 Task: Look for space in Saga, Japan from 6th June, 2023 to 8th June, 2023 for 2 adults in price range Rs.7000 to Rs.12000. Place can be private room with 1  bedroom having 2 beds and 1 bathroom. Property type can be house, flat, guest house. Booking option can be shelf check-in. Required host language is English.
Action: Mouse moved to (484, 117)
Screenshot: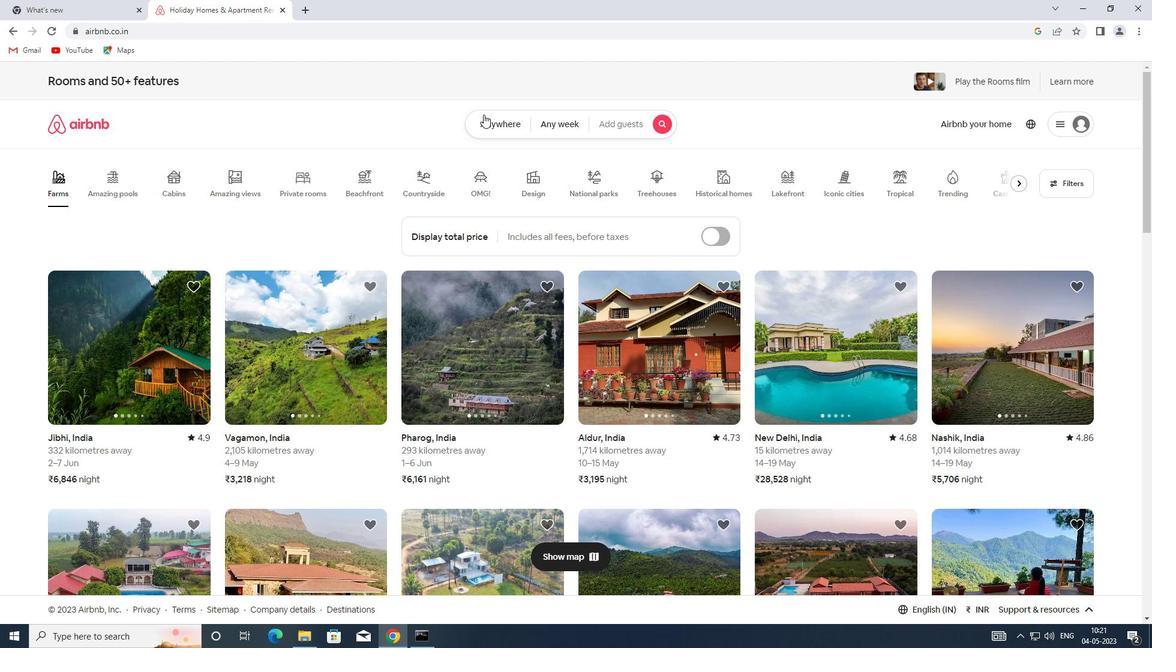 
Action: Mouse pressed left at (484, 117)
Screenshot: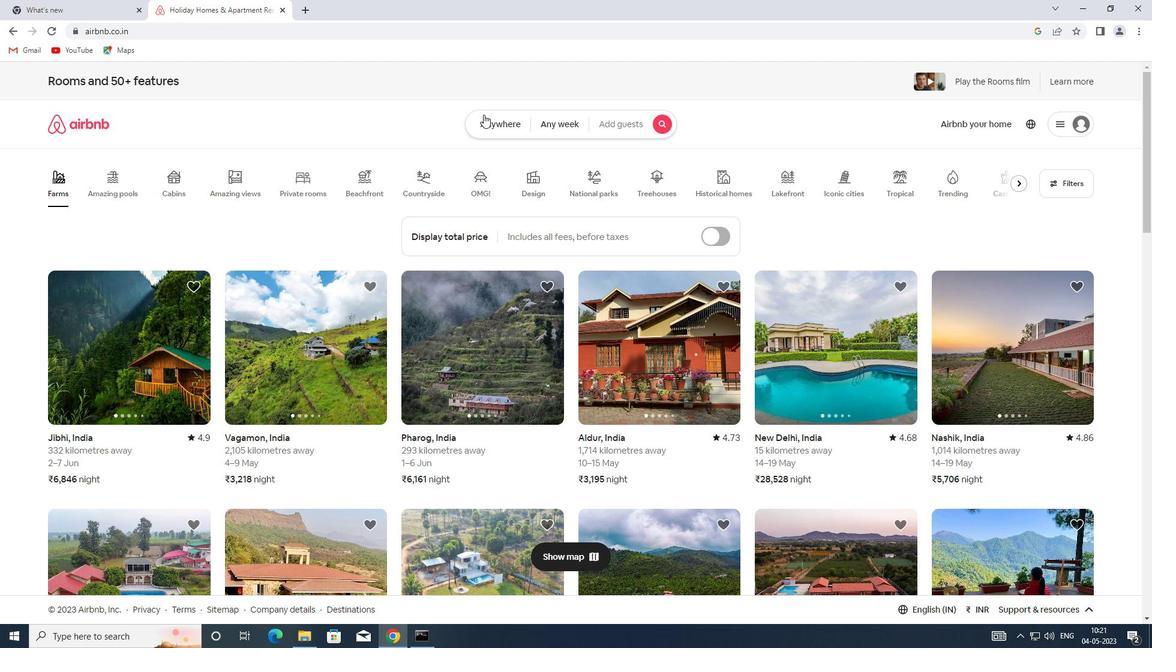 
Action: Mouse moved to (359, 162)
Screenshot: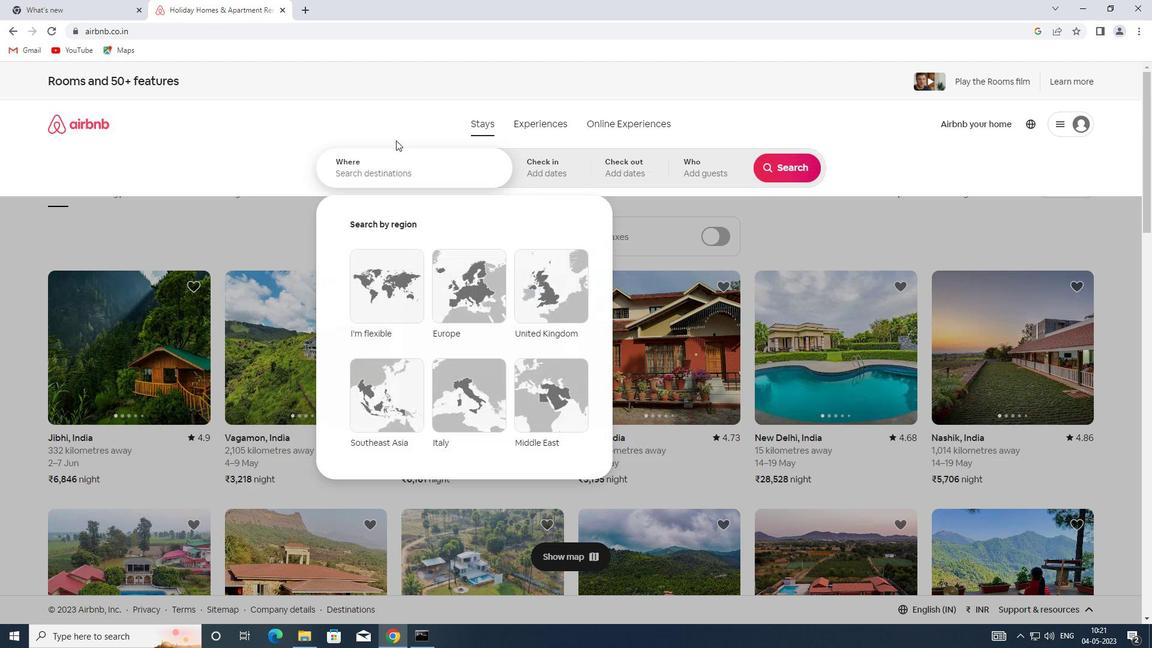 
Action: Mouse pressed left at (359, 162)
Screenshot: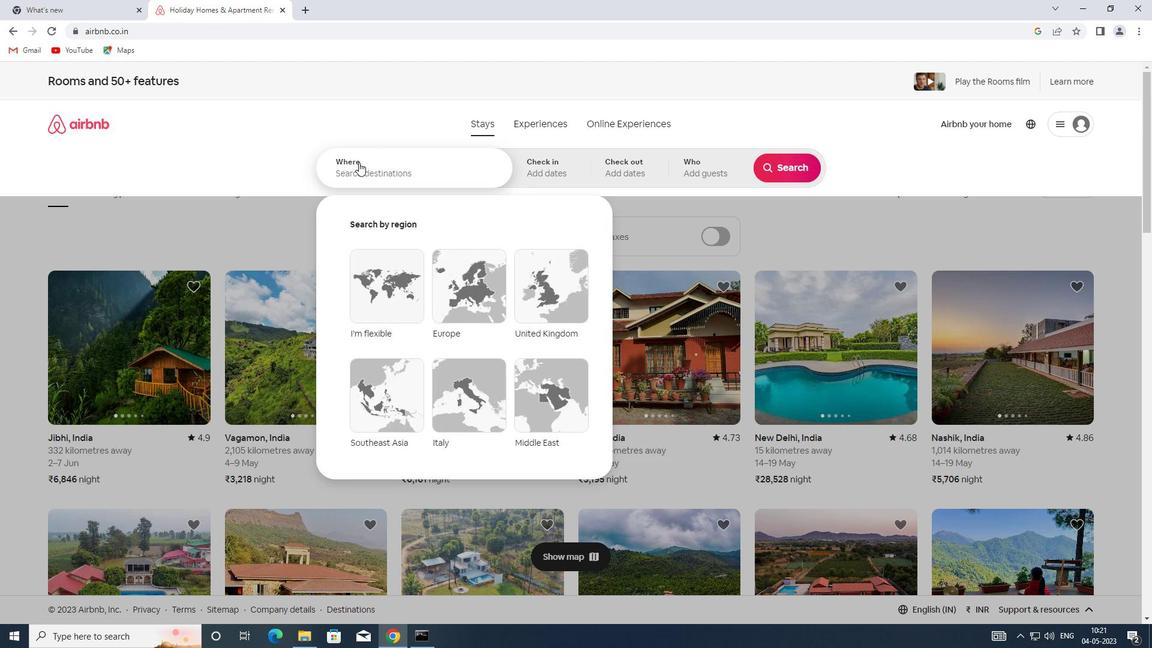 
Action: Key pressed <Key.shift><Key.shift><Key.shift>SAGA,<Key.shift>JAPAN
Screenshot: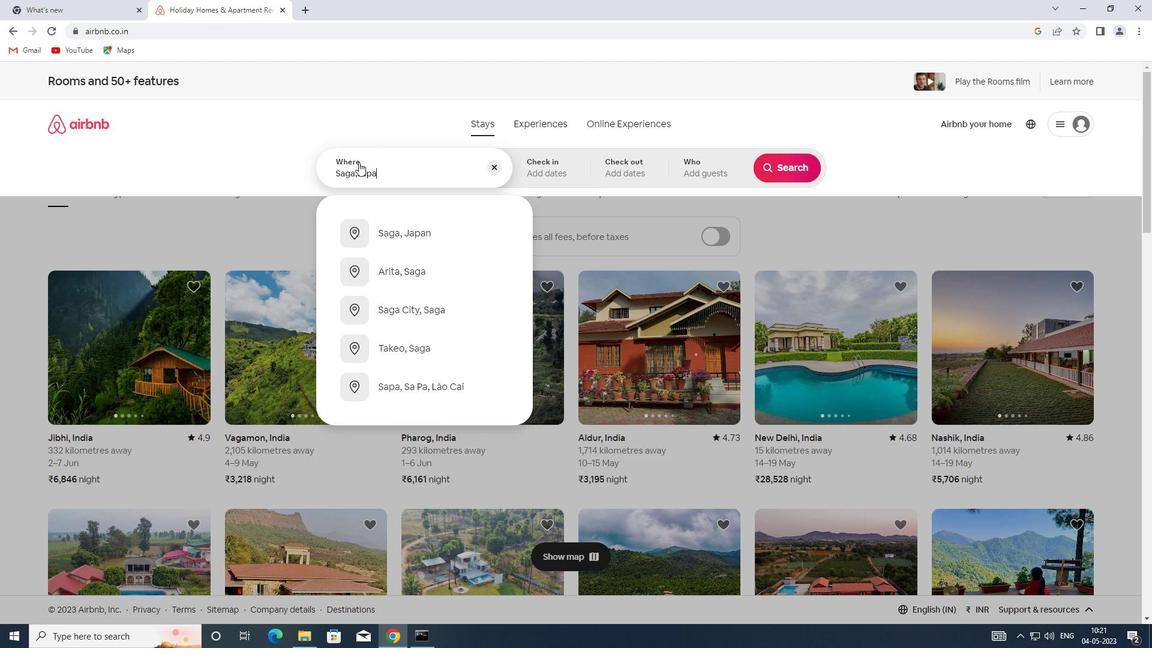 
Action: Mouse moved to (559, 170)
Screenshot: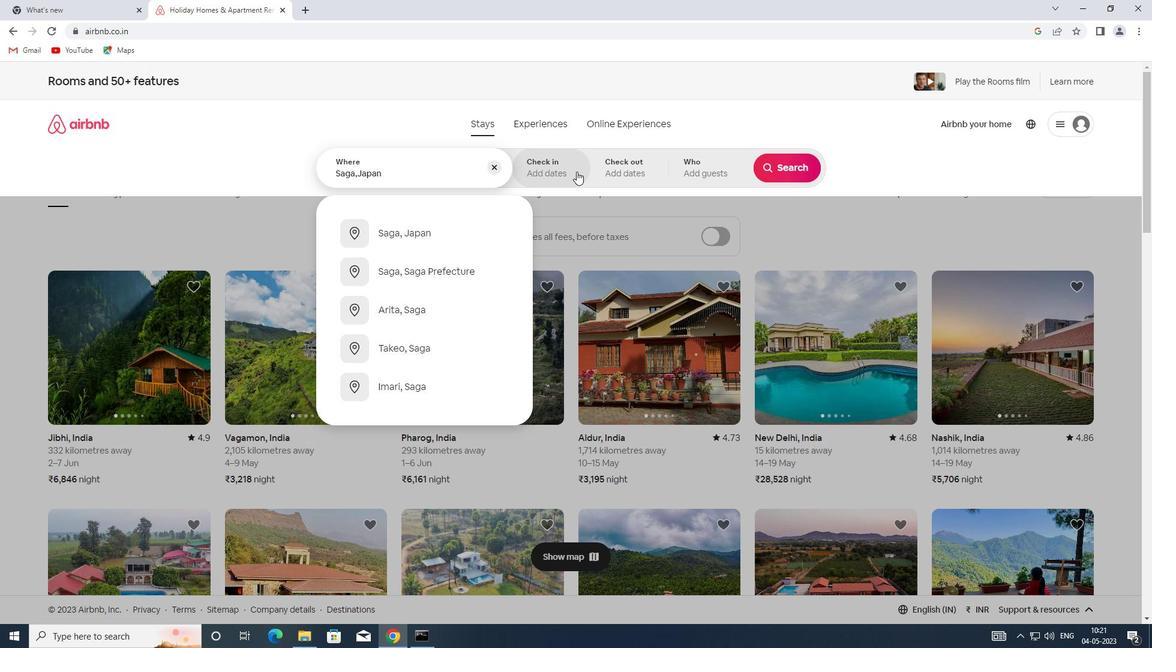 
Action: Mouse pressed left at (559, 170)
Screenshot: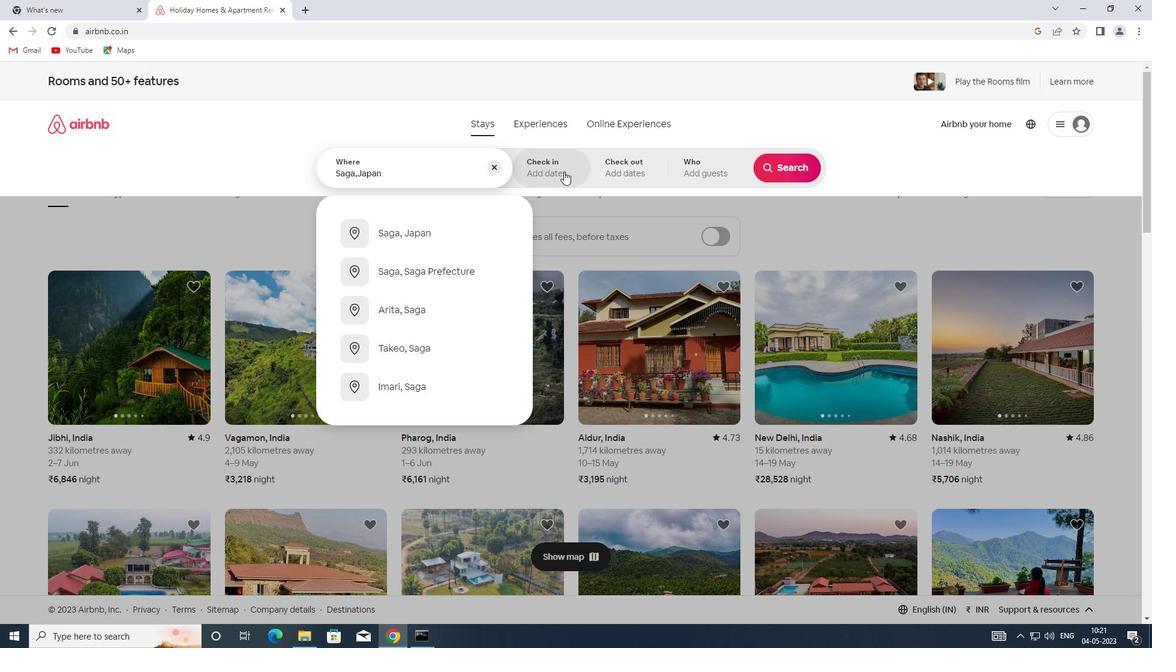 
Action: Mouse moved to (660, 350)
Screenshot: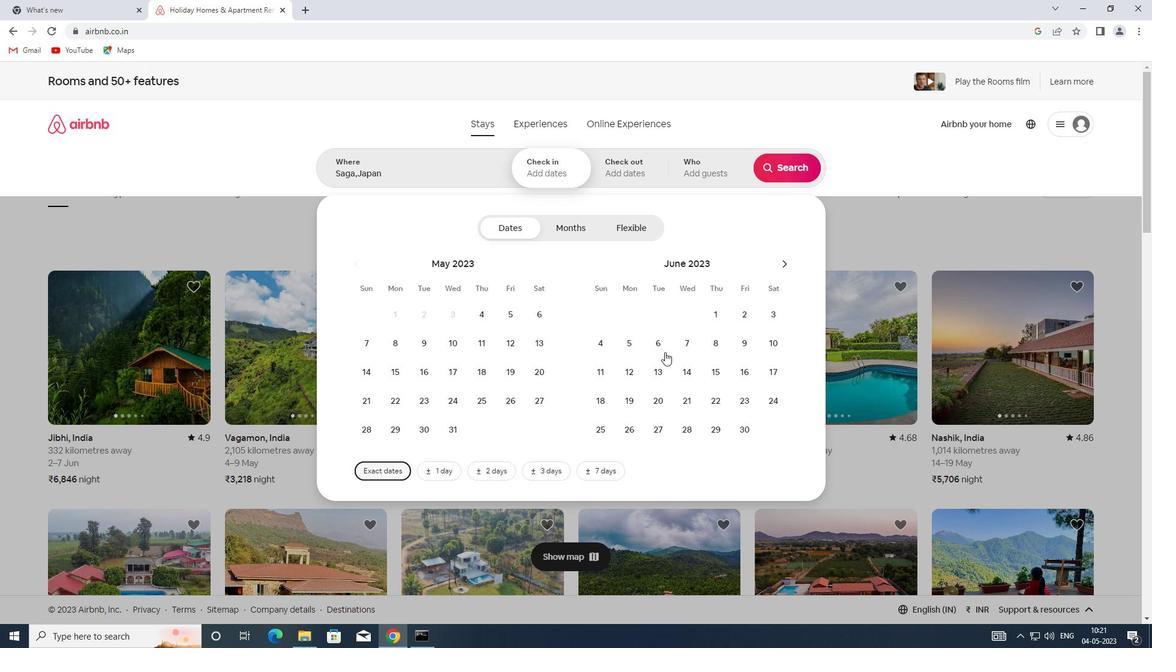 
Action: Mouse pressed left at (660, 350)
Screenshot: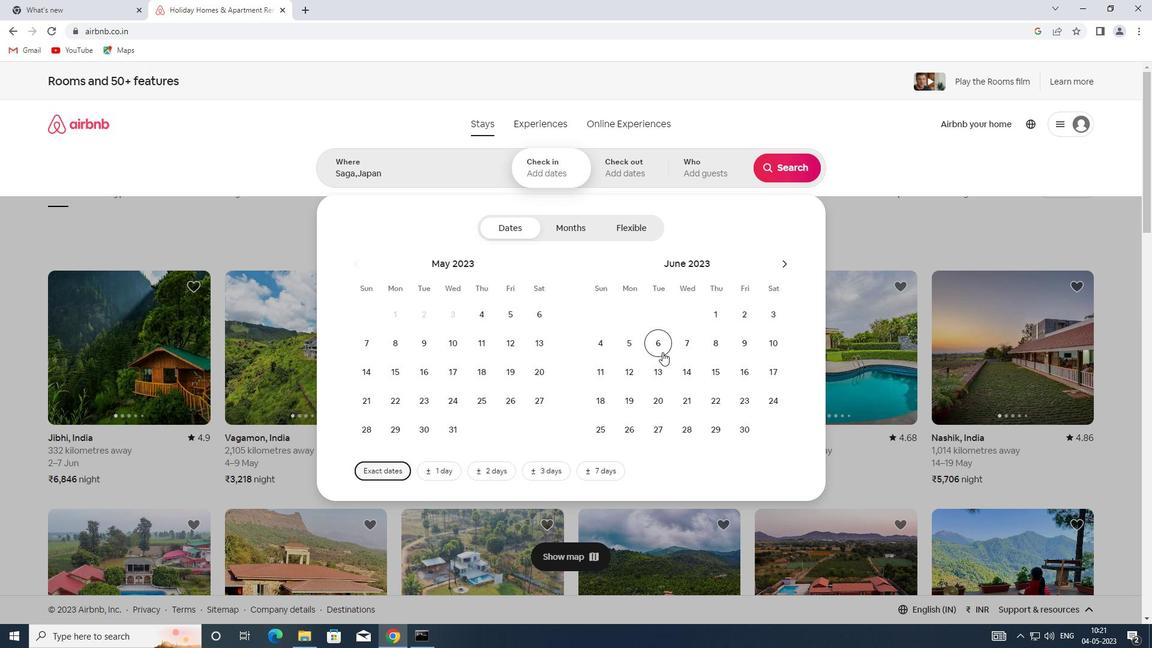 
Action: Mouse moved to (715, 347)
Screenshot: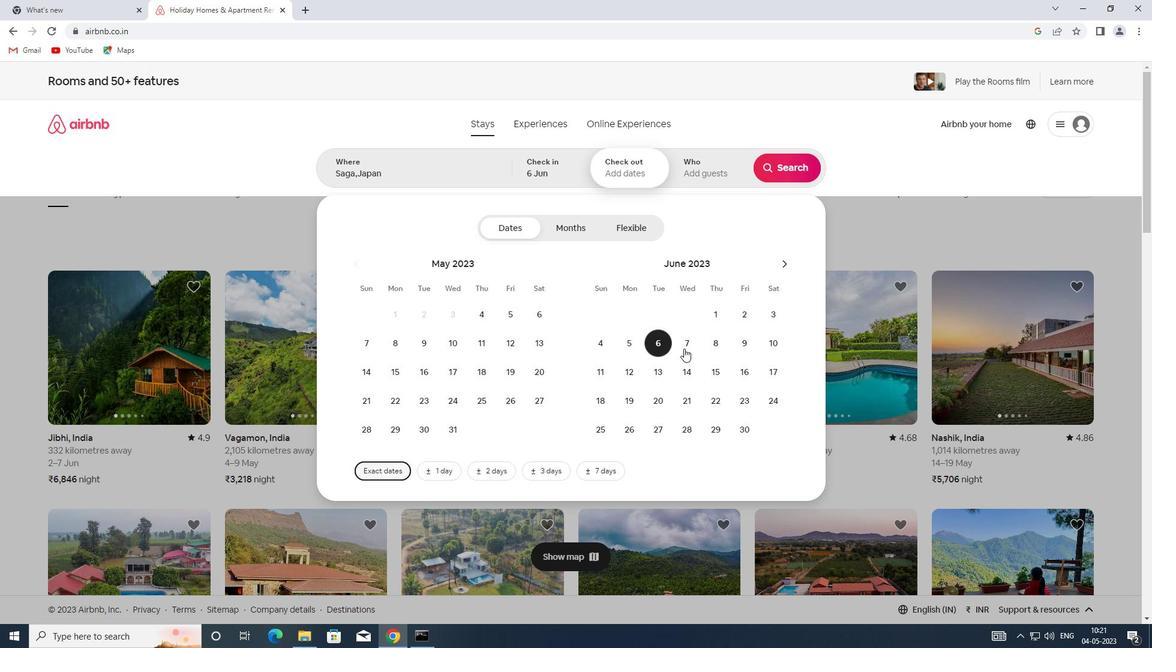 
Action: Mouse pressed left at (715, 347)
Screenshot: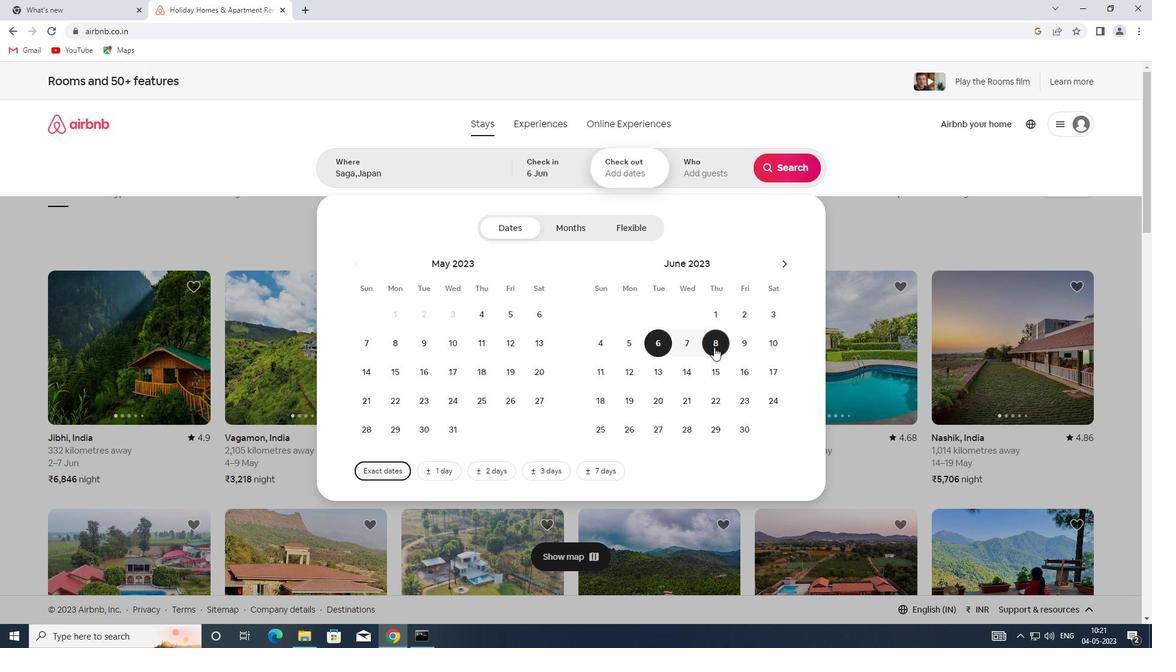 
Action: Mouse moved to (707, 167)
Screenshot: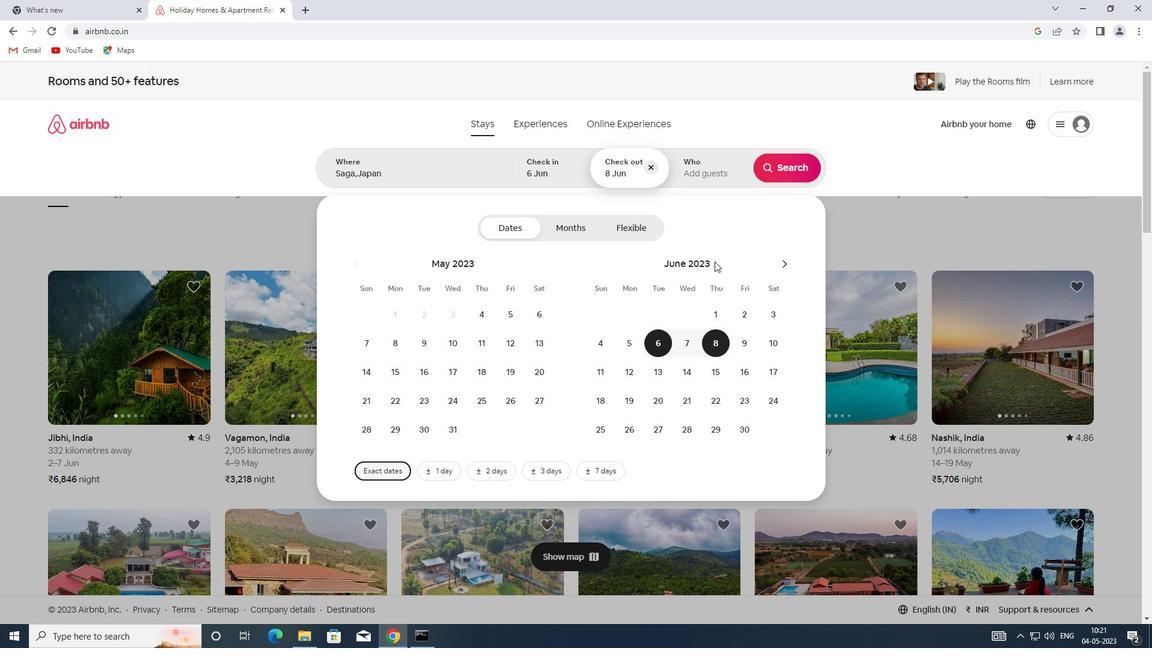 
Action: Mouse pressed left at (707, 167)
Screenshot: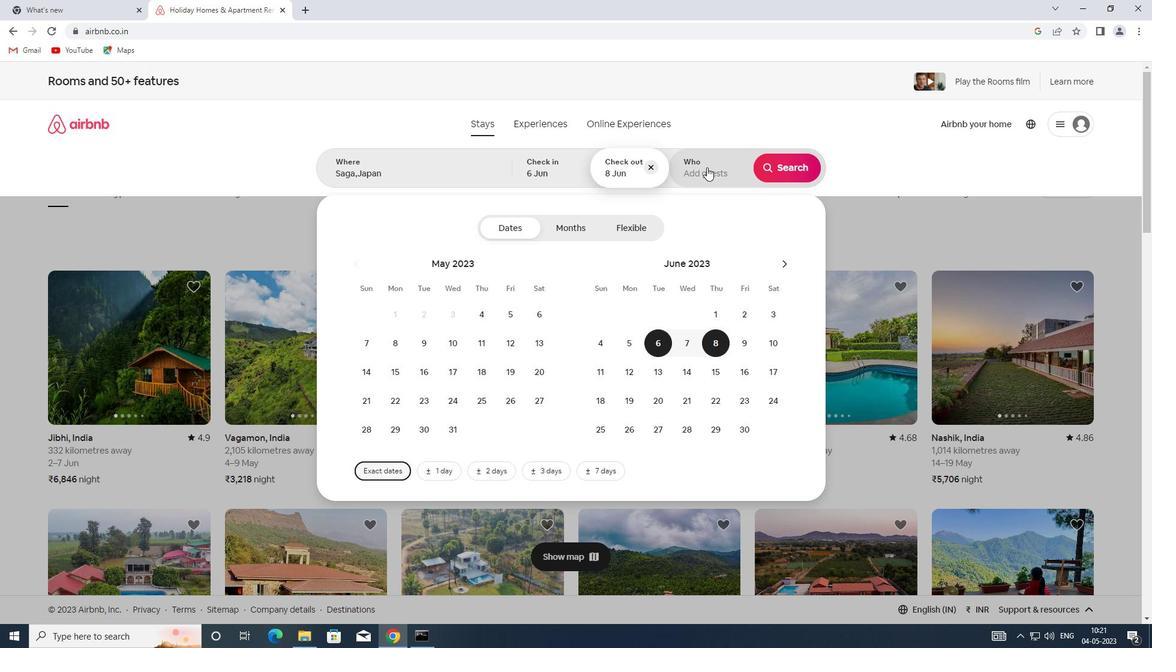 
Action: Mouse moved to (788, 235)
Screenshot: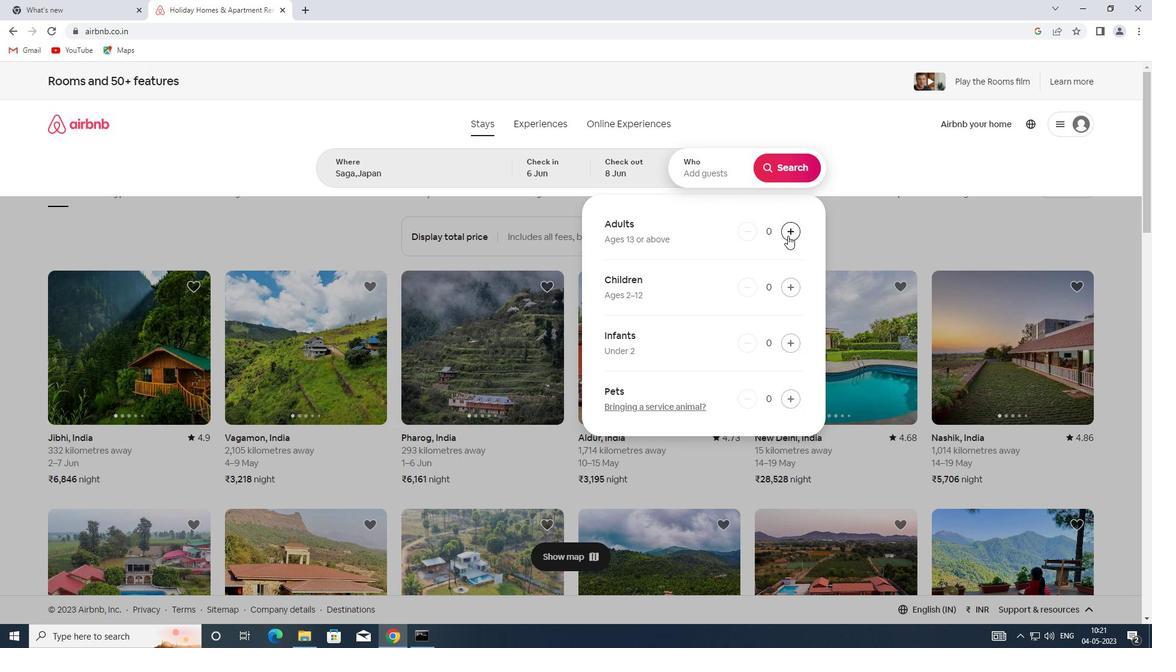 
Action: Mouse pressed left at (788, 235)
Screenshot: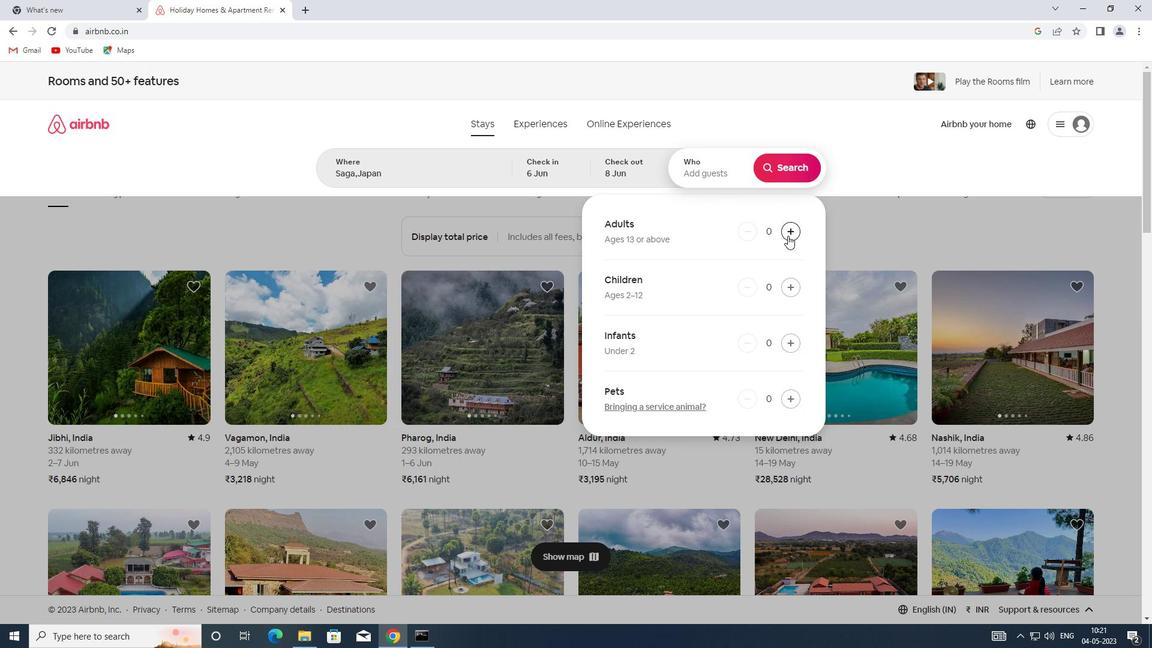 
Action: Mouse pressed left at (788, 235)
Screenshot: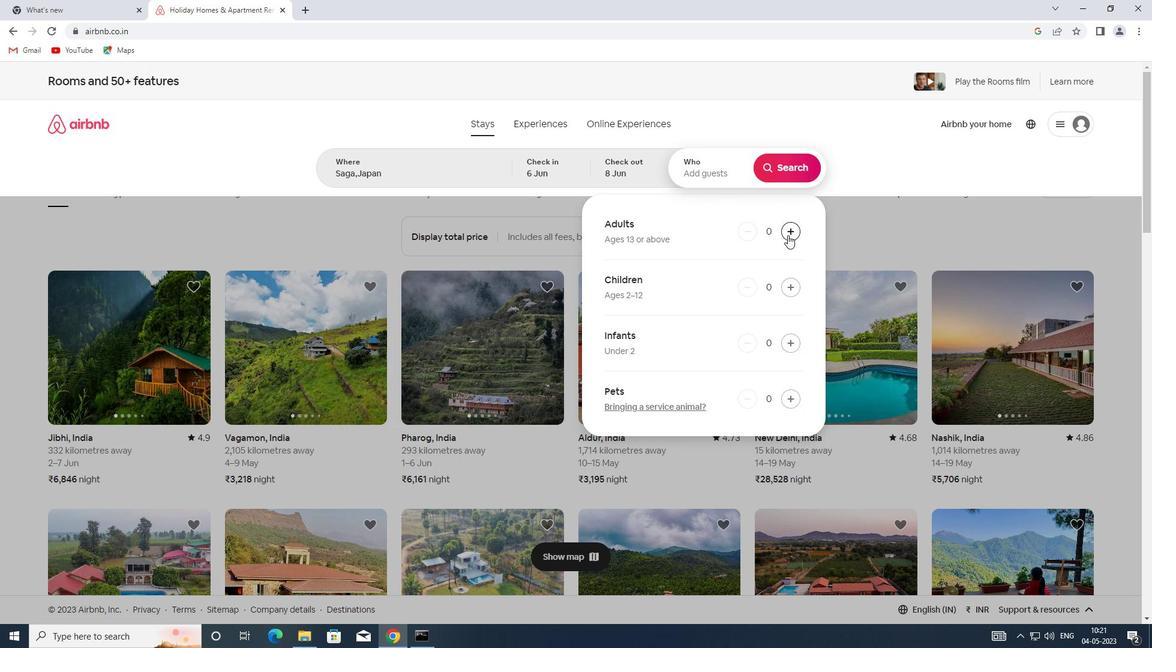 
Action: Mouse moved to (789, 162)
Screenshot: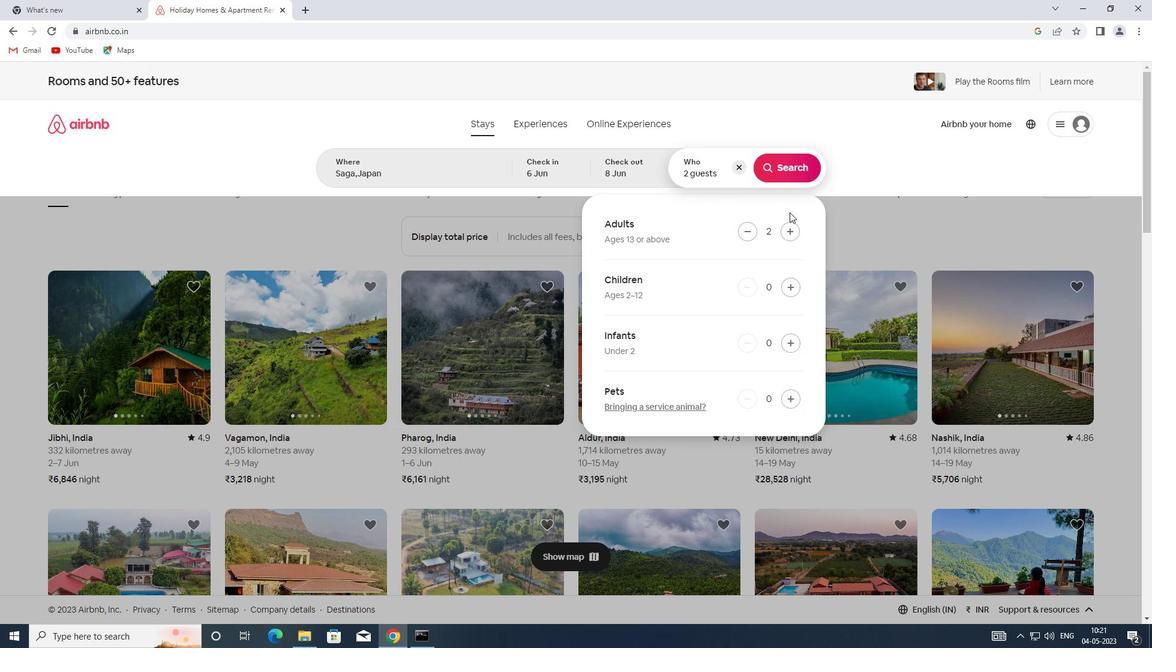 
Action: Mouse pressed left at (789, 162)
Screenshot: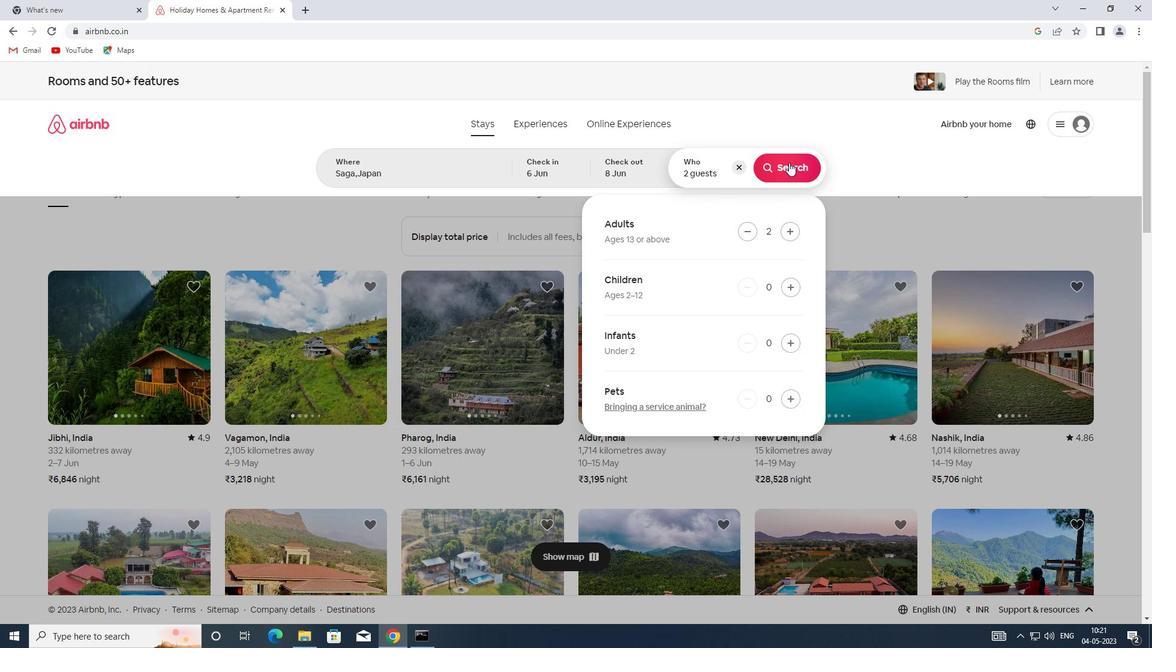 
Action: Mouse moved to (1112, 134)
Screenshot: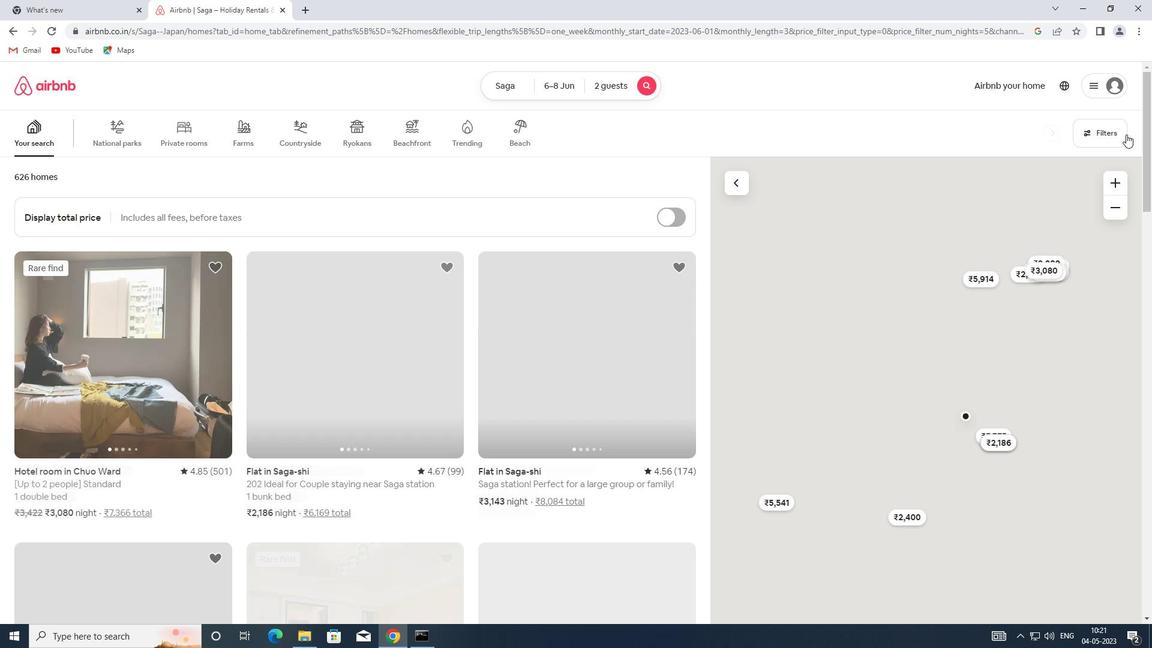 
Action: Mouse pressed left at (1112, 134)
Screenshot: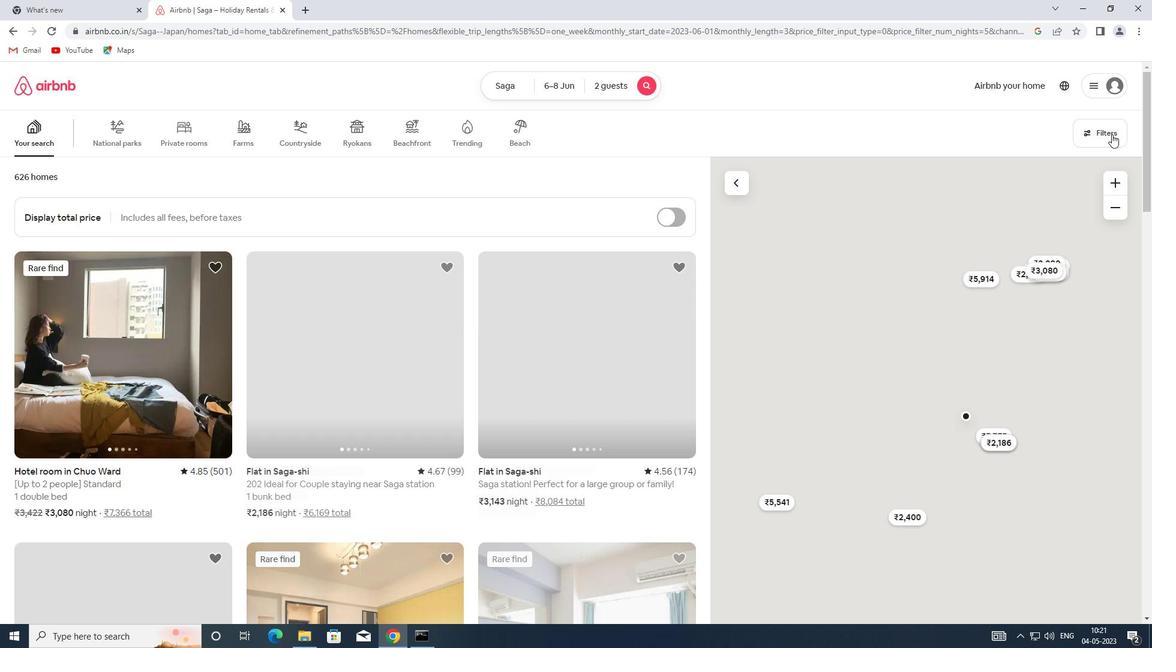 
Action: Mouse moved to (426, 282)
Screenshot: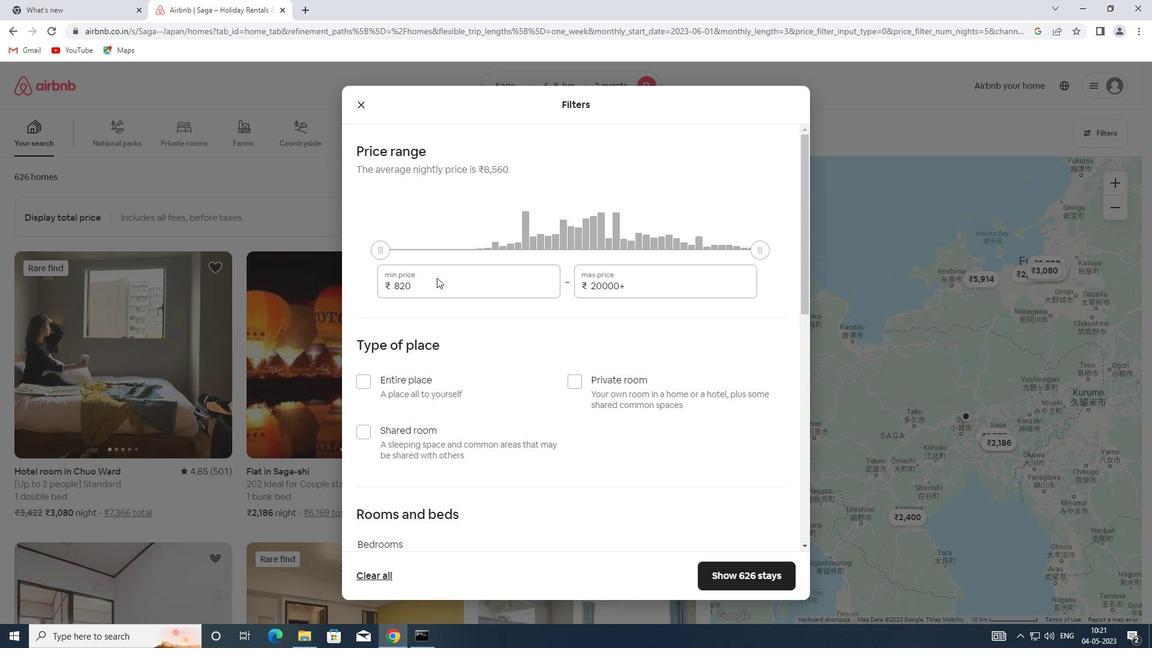
Action: Mouse pressed left at (426, 282)
Screenshot: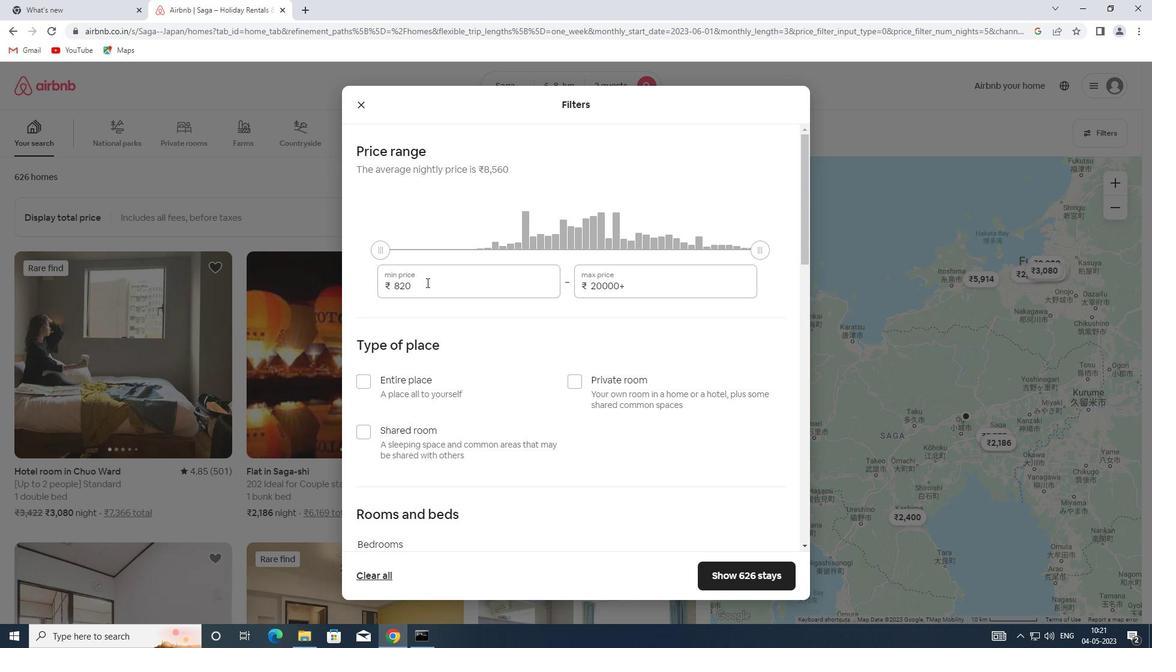 
Action: Mouse moved to (339, 288)
Screenshot: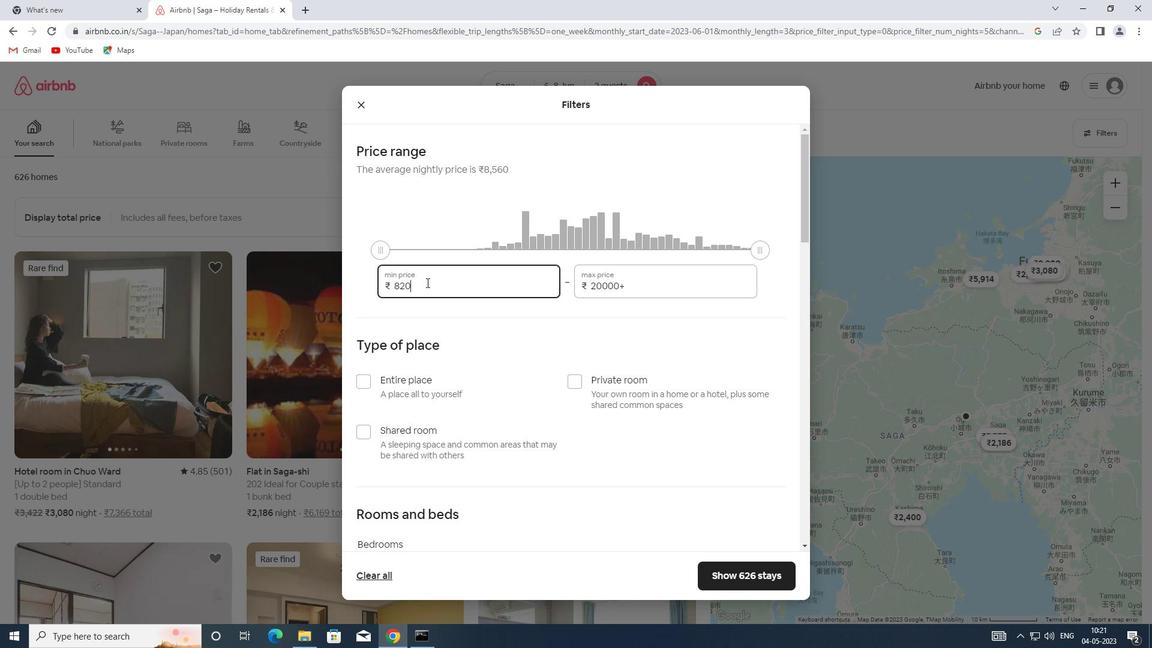 
Action: Key pressed 7000
Screenshot: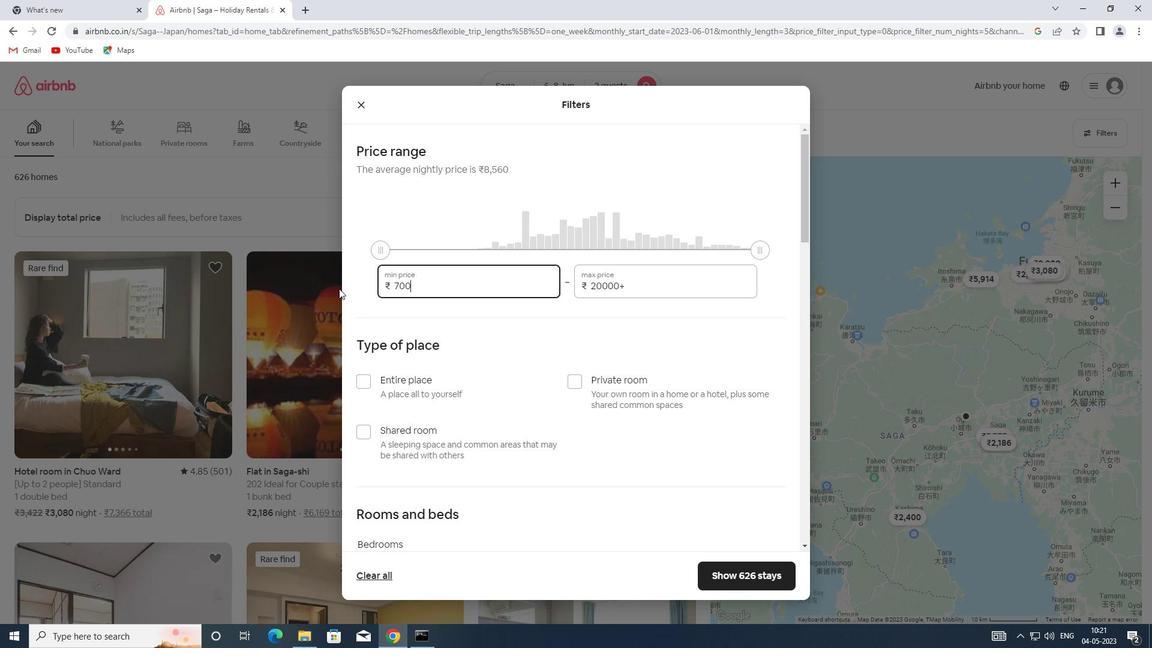 
Action: Mouse moved to (648, 284)
Screenshot: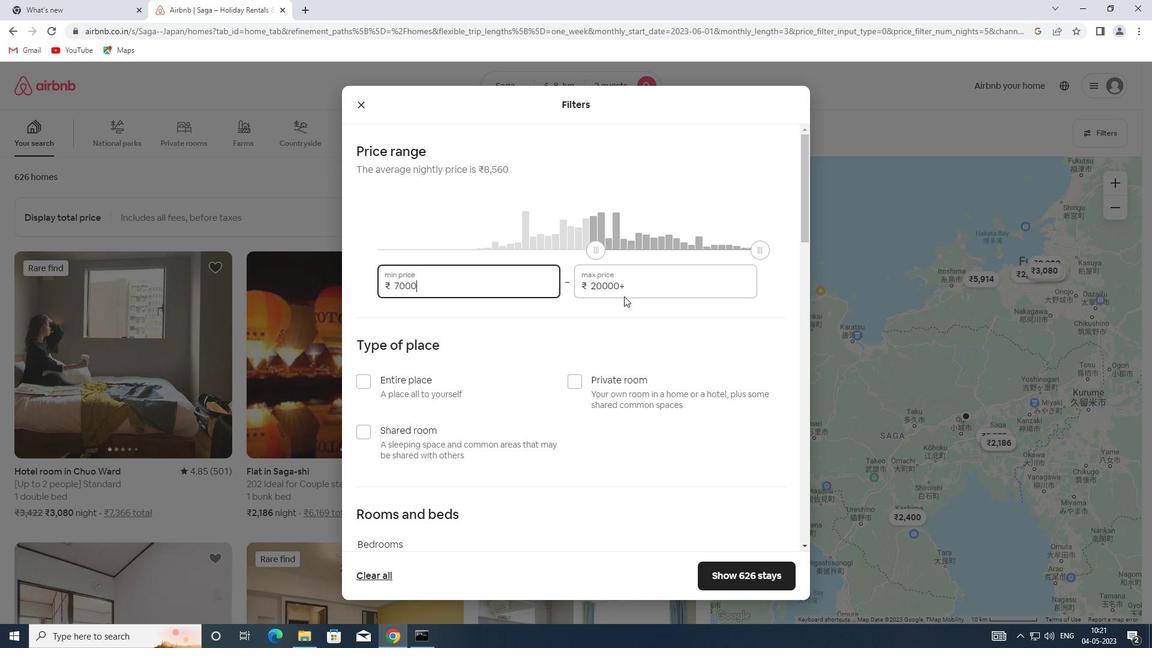 
Action: Mouse pressed left at (648, 284)
Screenshot: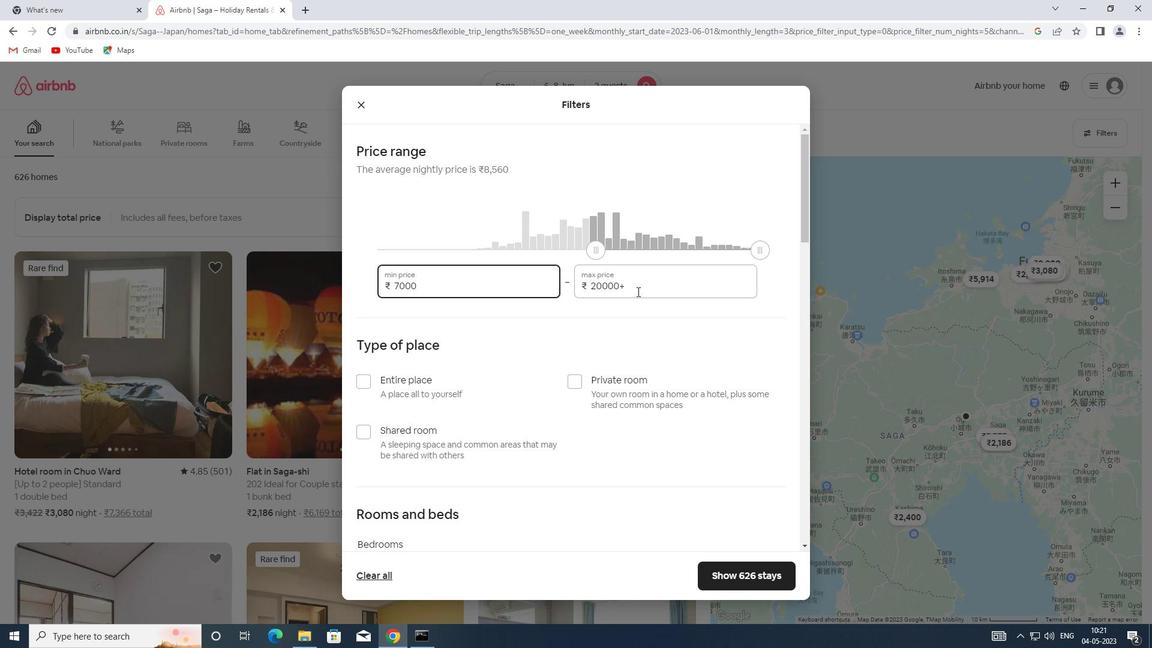 
Action: Mouse moved to (579, 286)
Screenshot: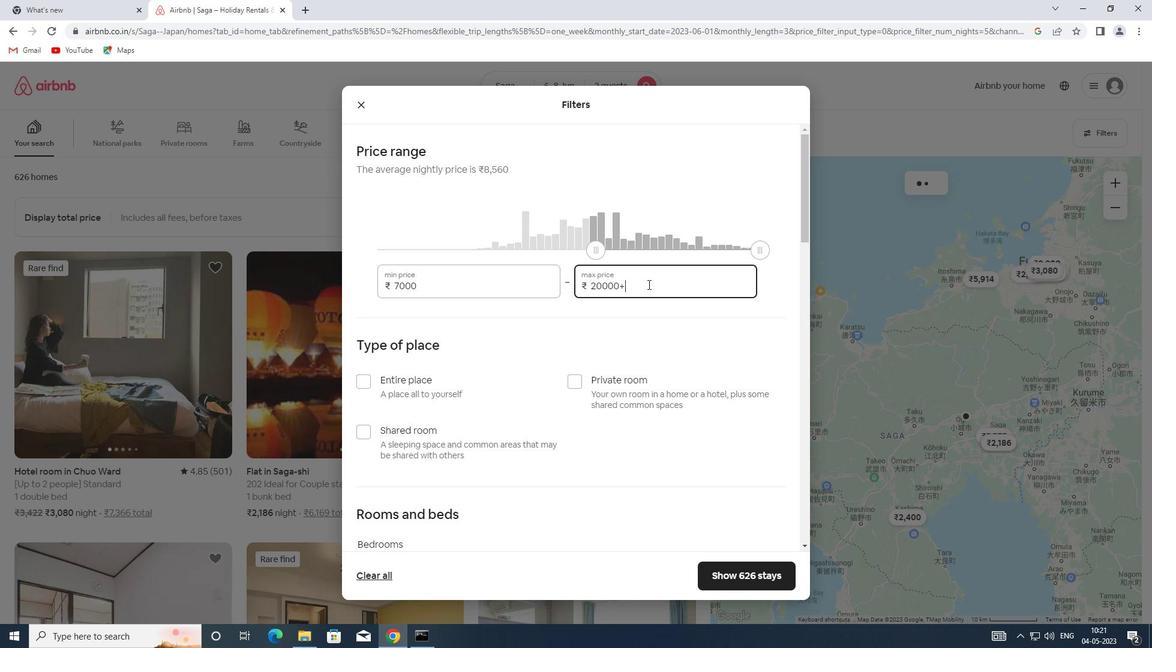 
Action: Key pressed 12000
Screenshot: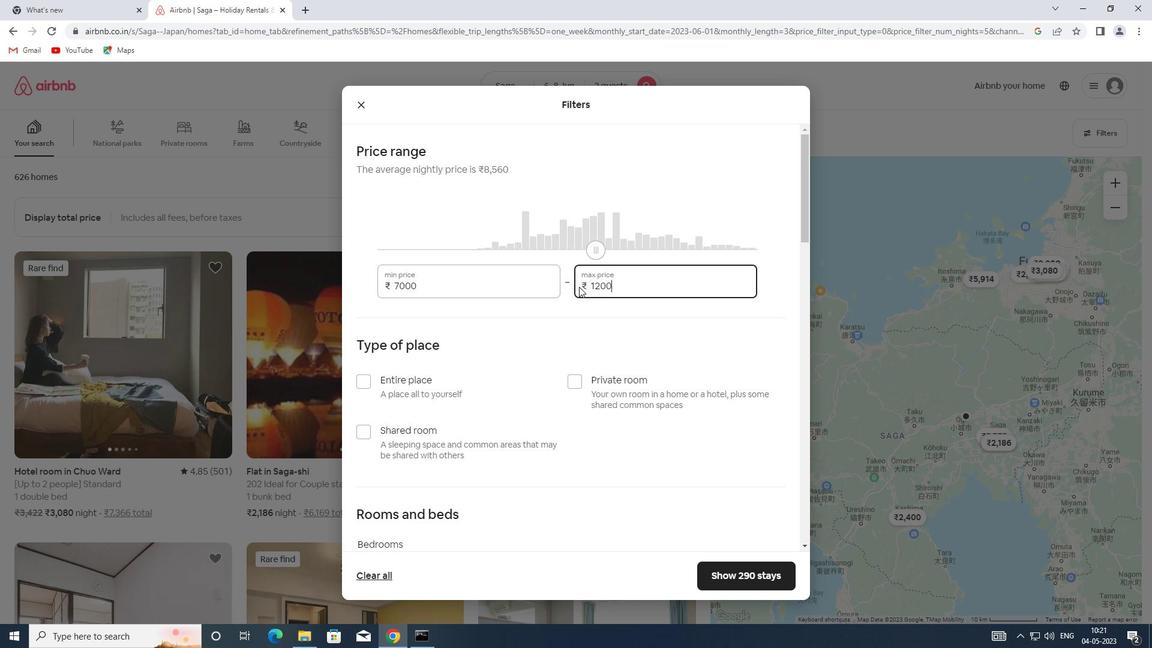 
Action: Mouse moved to (574, 383)
Screenshot: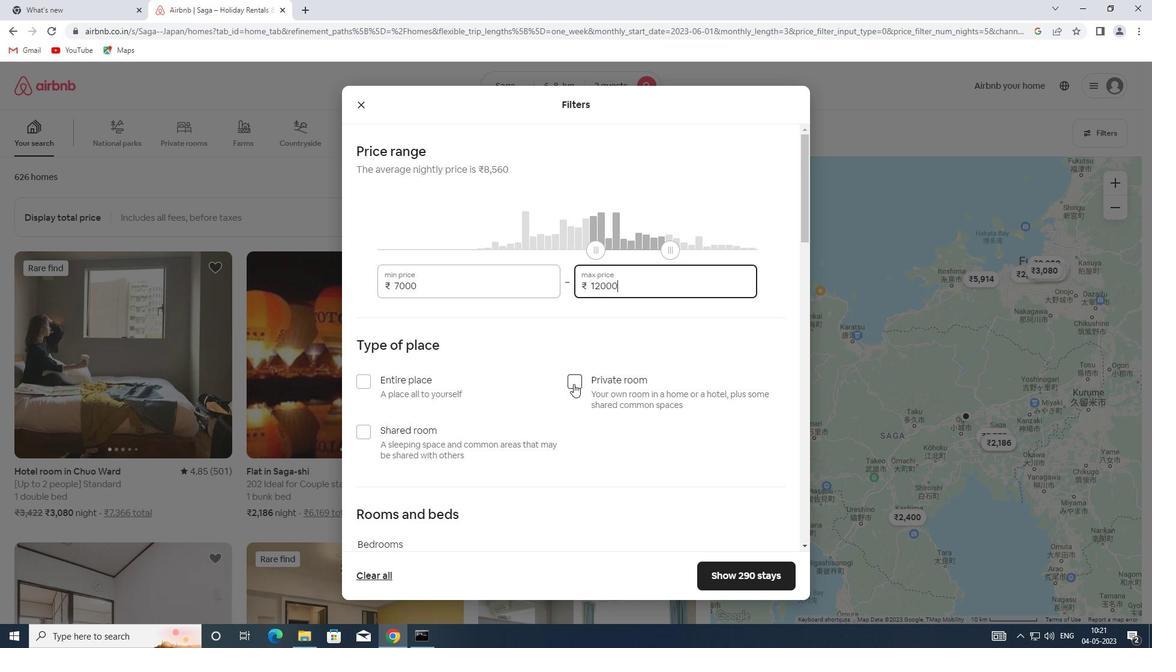 
Action: Mouse pressed left at (574, 383)
Screenshot: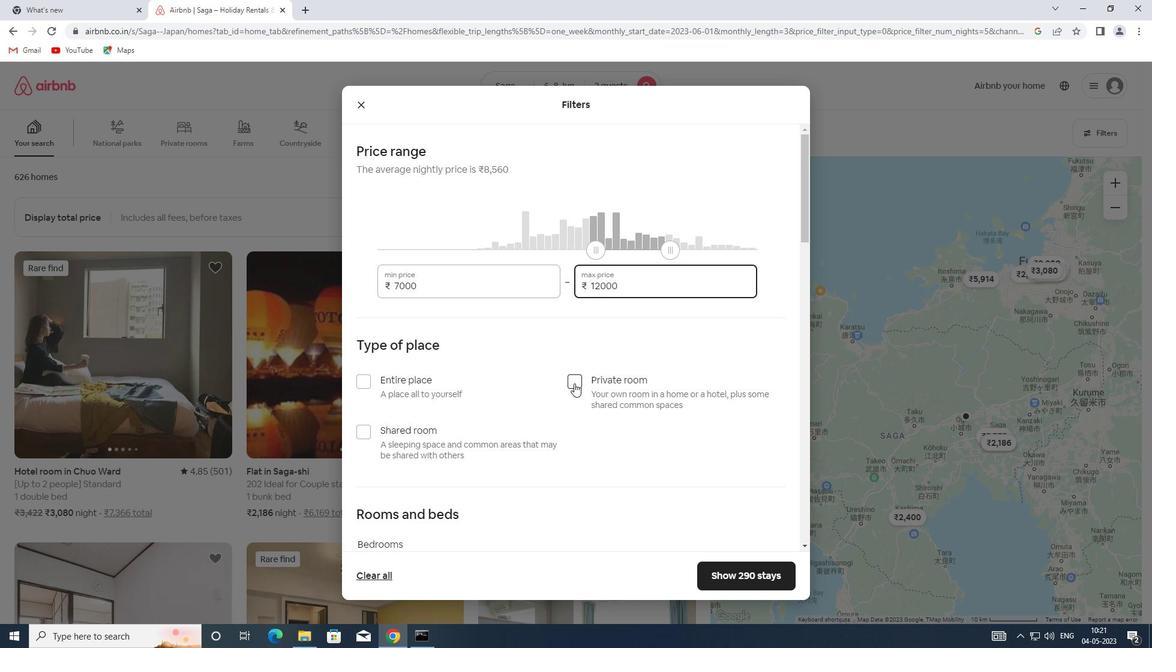 
Action: Mouse scrolled (574, 383) with delta (0, 0)
Screenshot: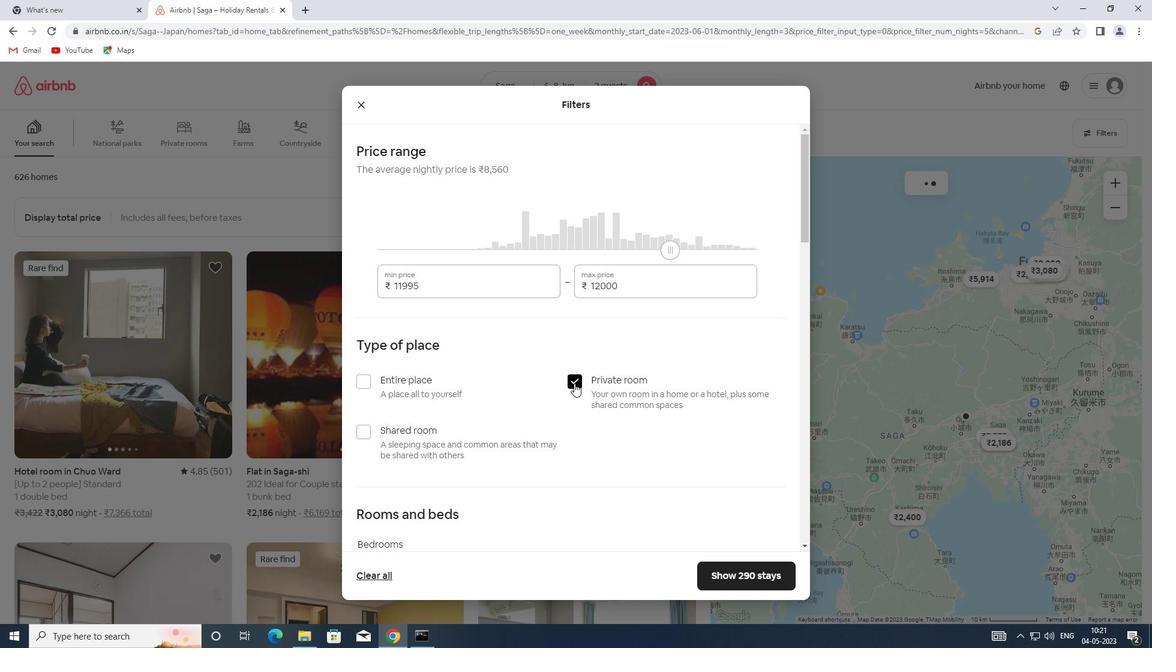 
Action: Mouse scrolled (574, 383) with delta (0, 0)
Screenshot: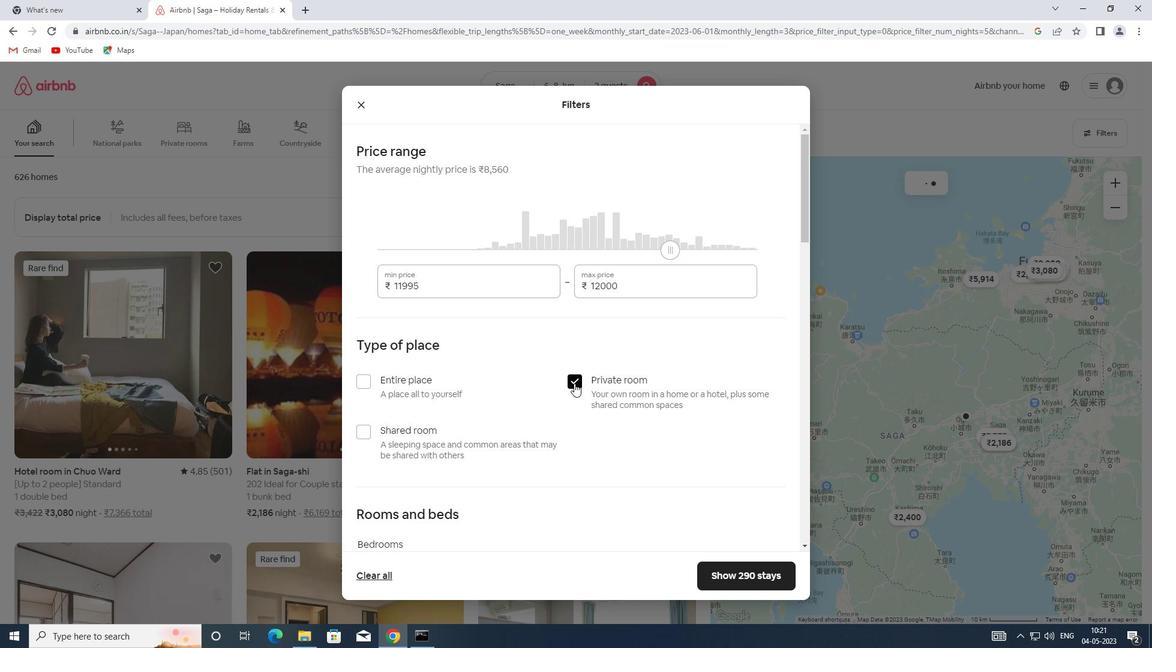 
Action: Mouse scrolled (574, 383) with delta (0, 0)
Screenshot: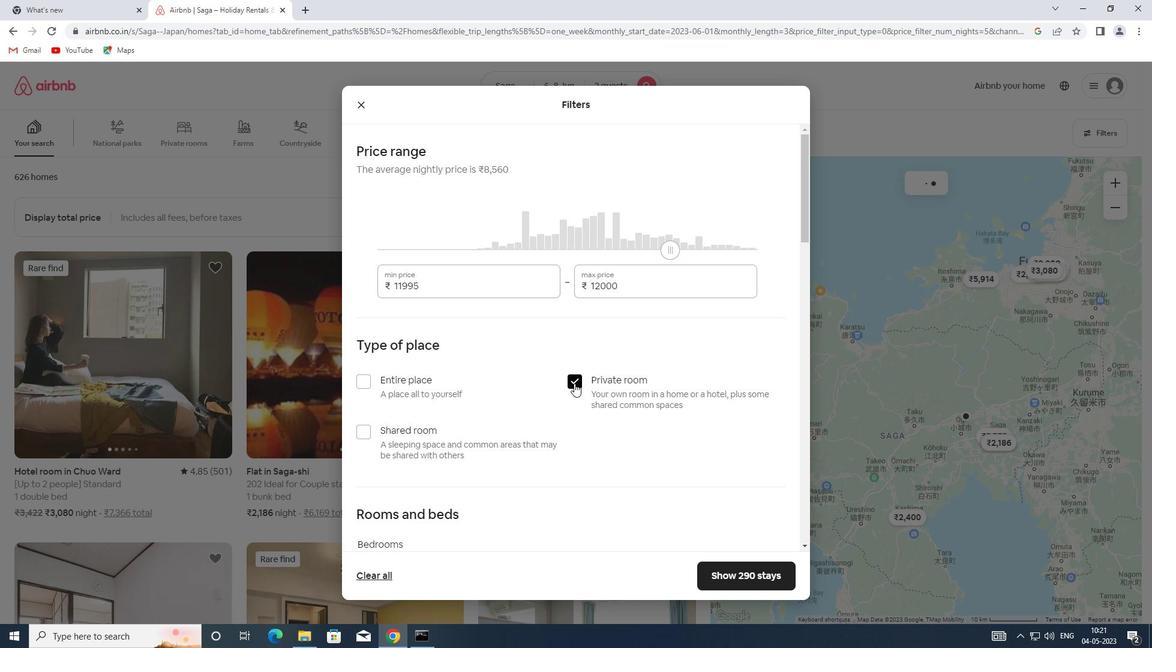 
Action: Mouse moved to (421, 388)
Screenshot: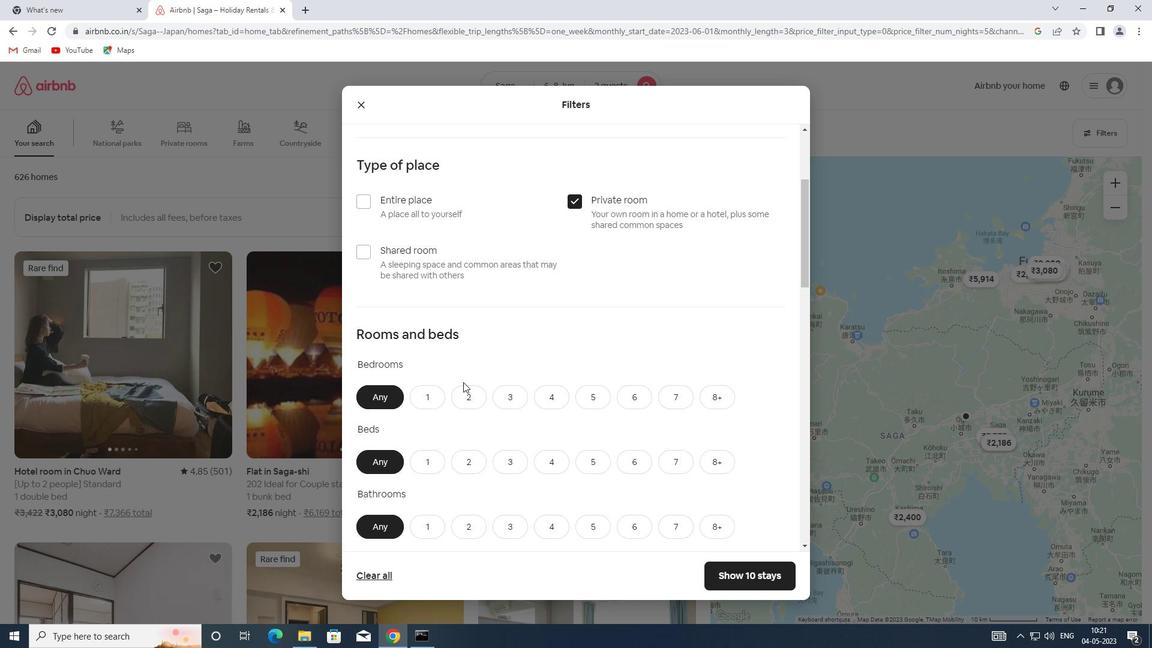 
Action: Mouse pressed left at (421, 388)
Screenshot: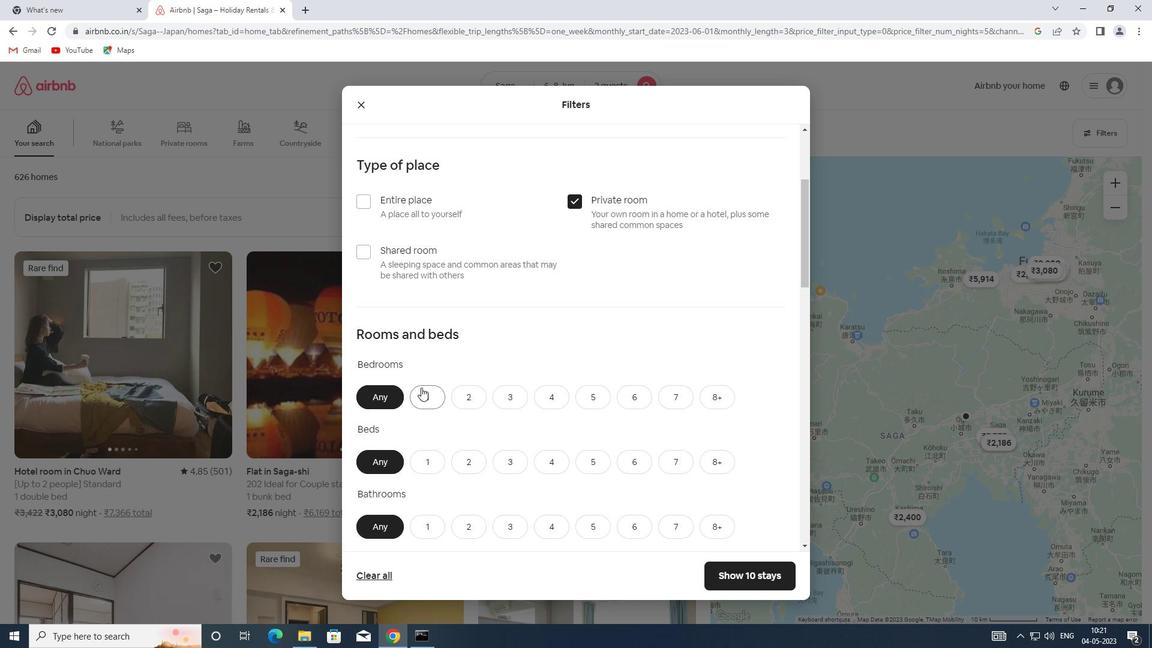 
Action: Mouse scrolled (421, 387) with delta (0, 0)
Screenshot: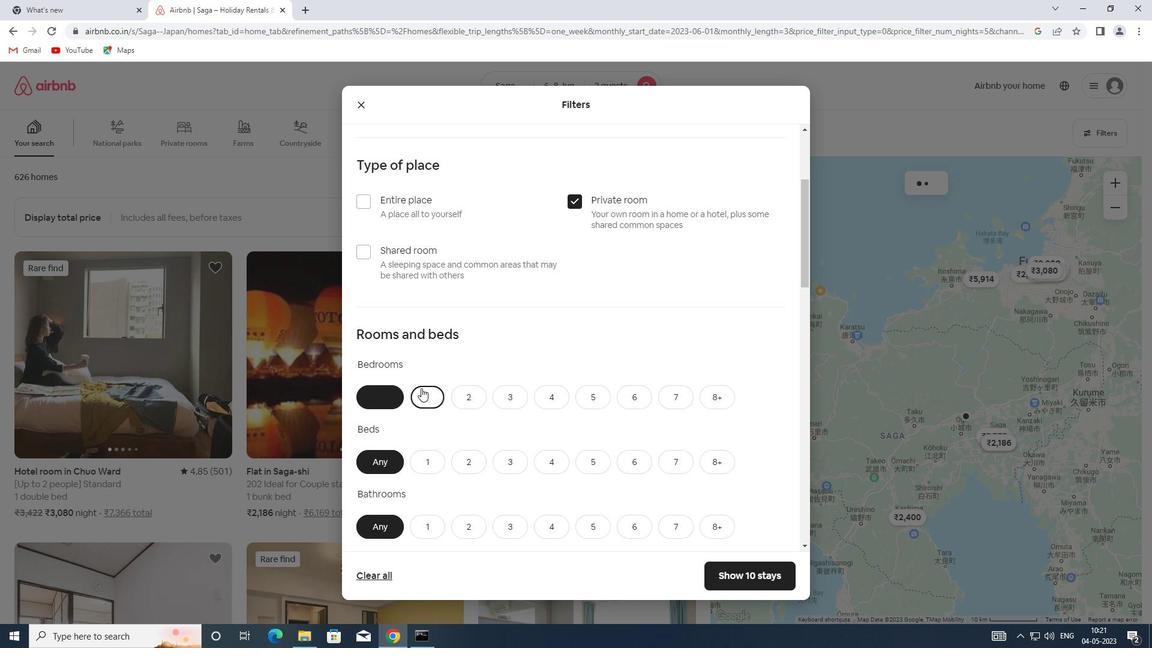 
Action: Mouse scrolled (421, 387) with delta (0, 0)
Screenshot: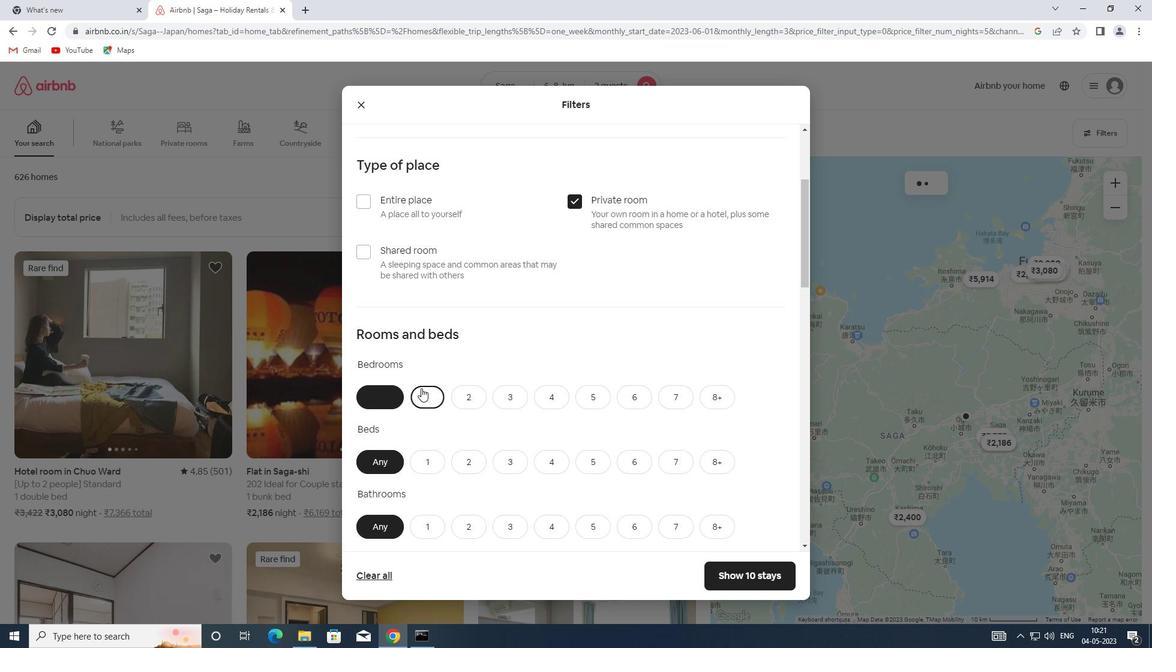
Action: Mouse scrolled (421, 387) with delta (0, 0)
Screenshot: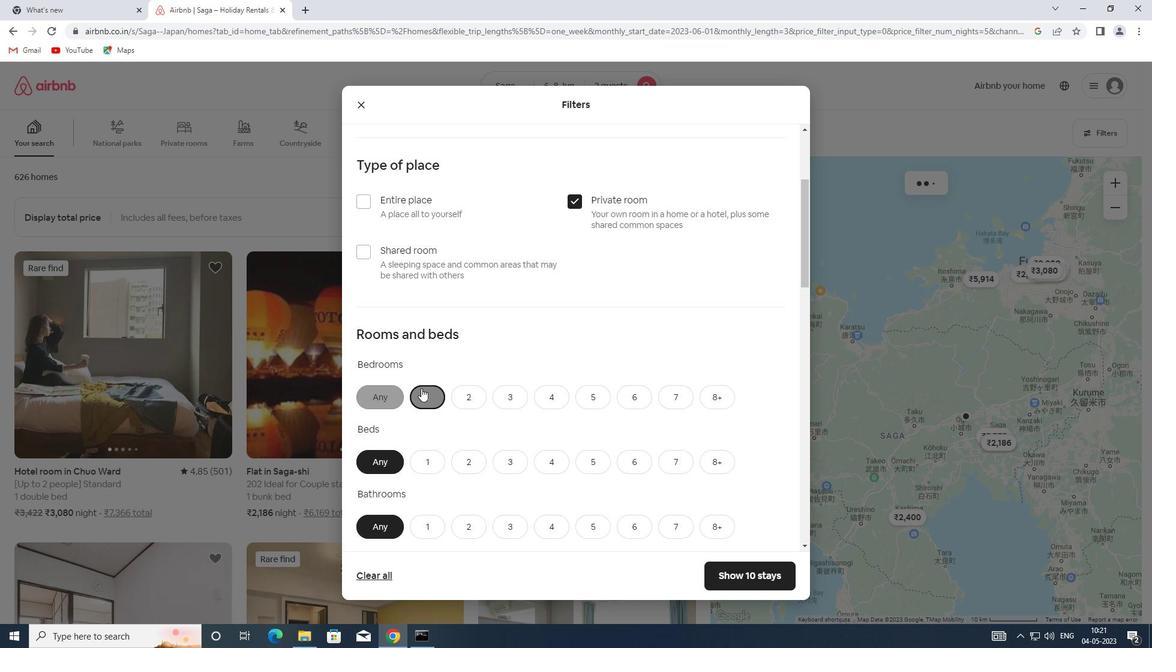 
Action: Mouse moved to (465, 285)
Screenshot: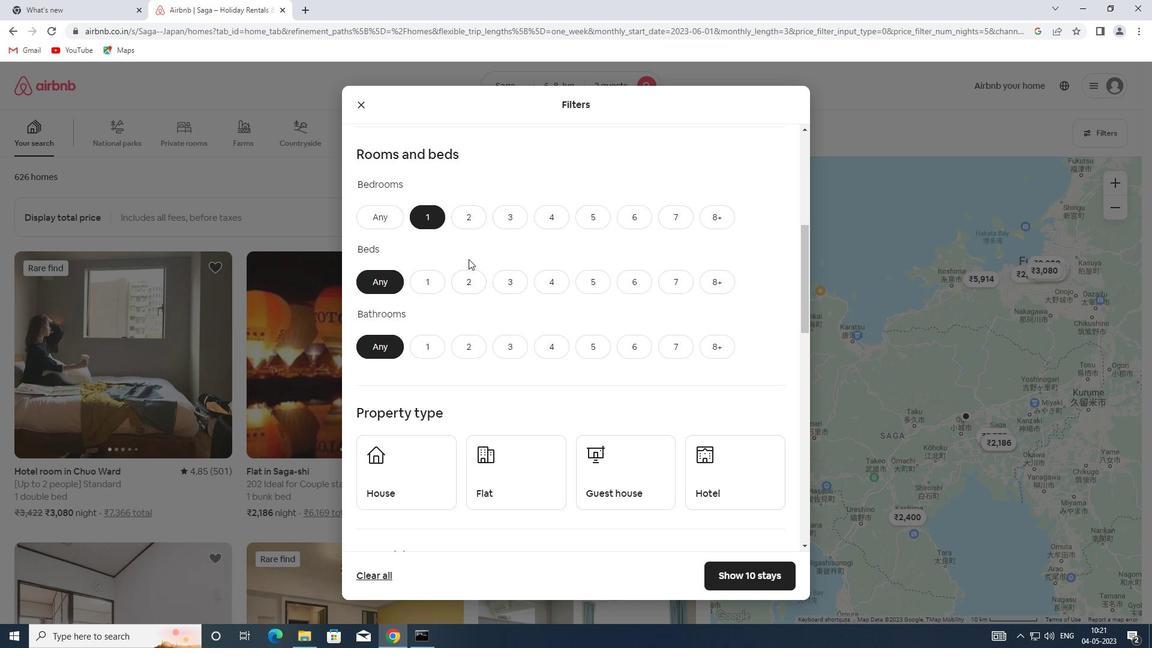 
Action: Mouse pressed left at (465, 285)
Screenshot: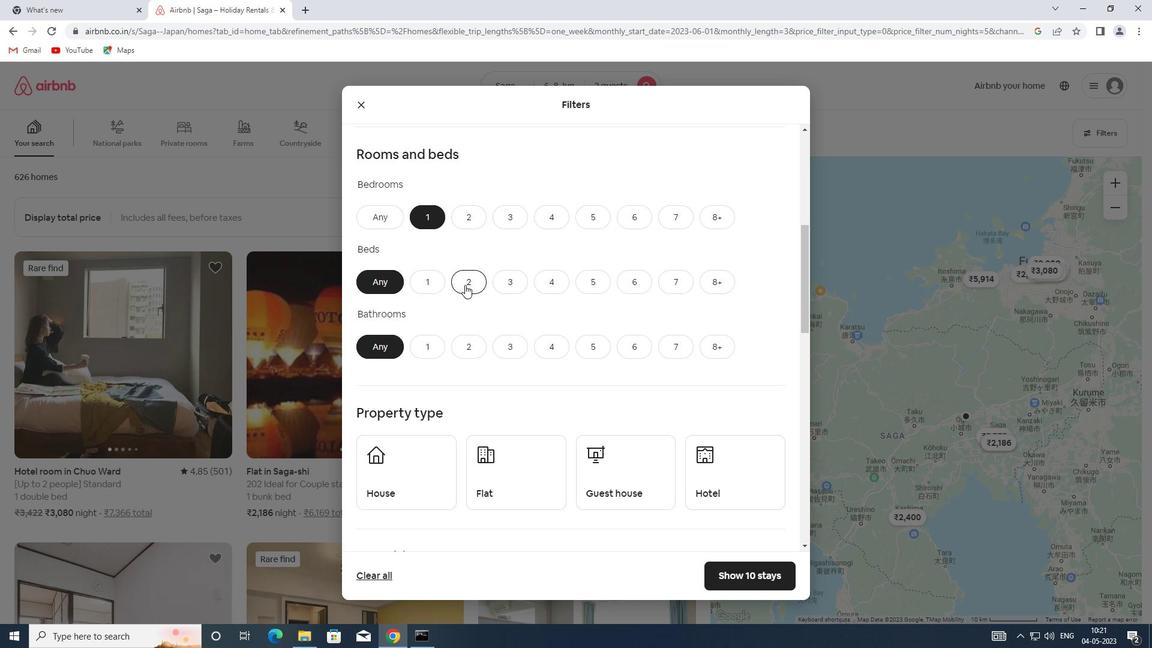 
Action: Mouse scrolled (465, 284) with delta (0, 0)
Screenshot: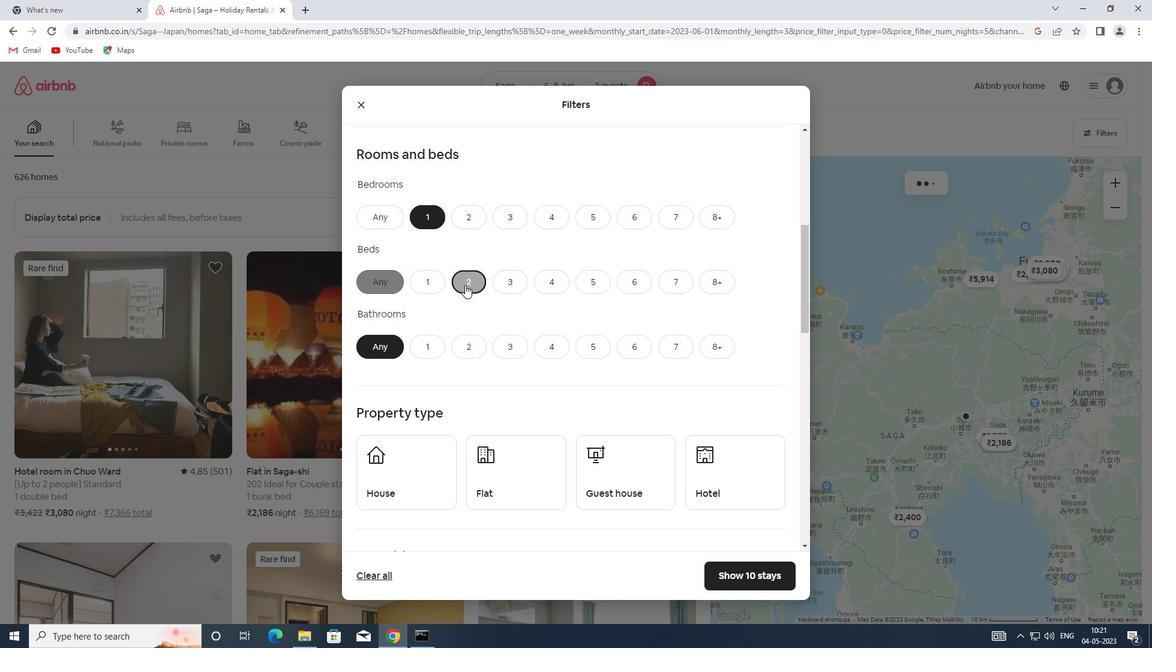 
Action: Mouse scrolled (465, 284) with delta (0, 0)
Screenshot: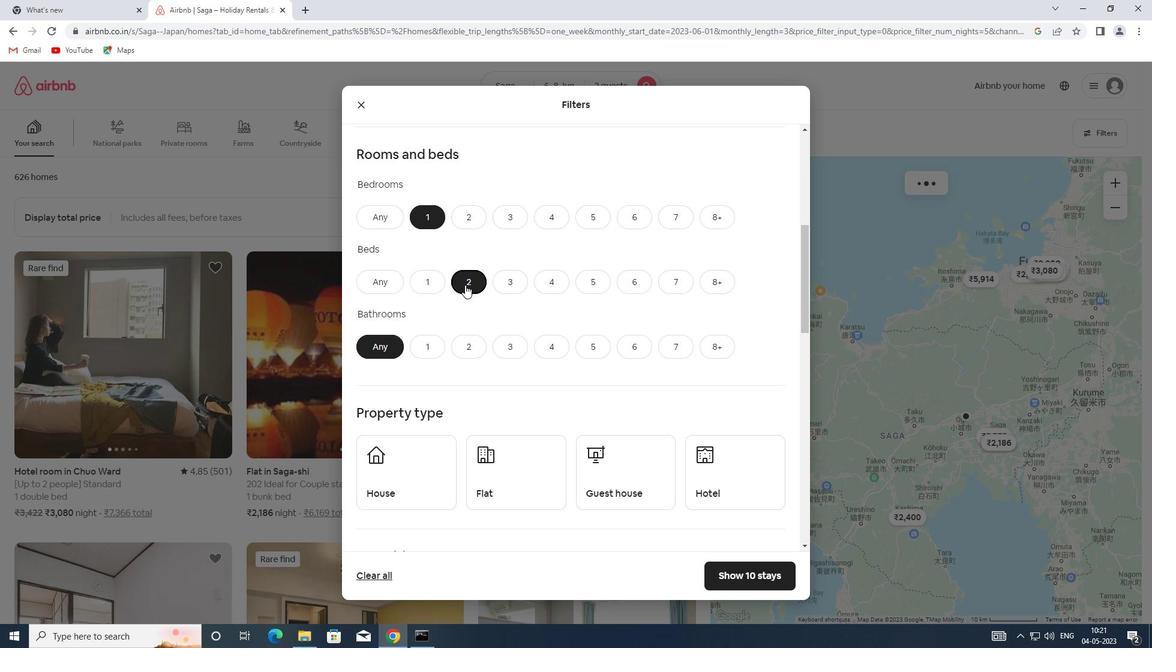 
Action: Mouse moved to (435, 223)
Screenshot: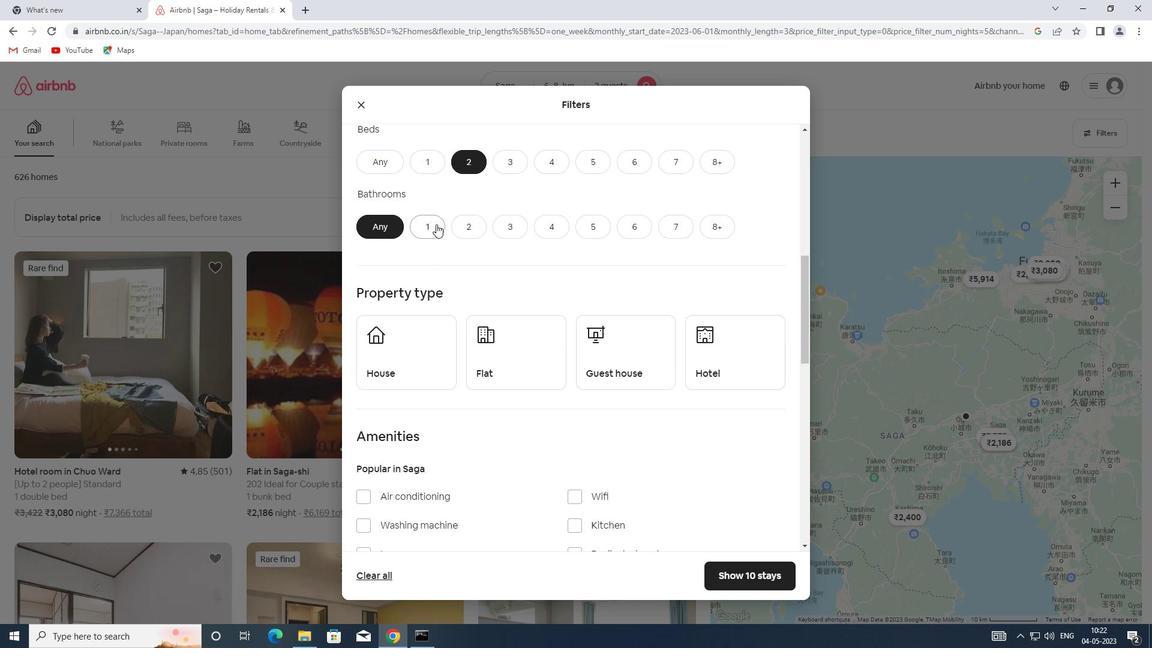 
Action: Mouse pressed left at (435, 223)
Screenshot: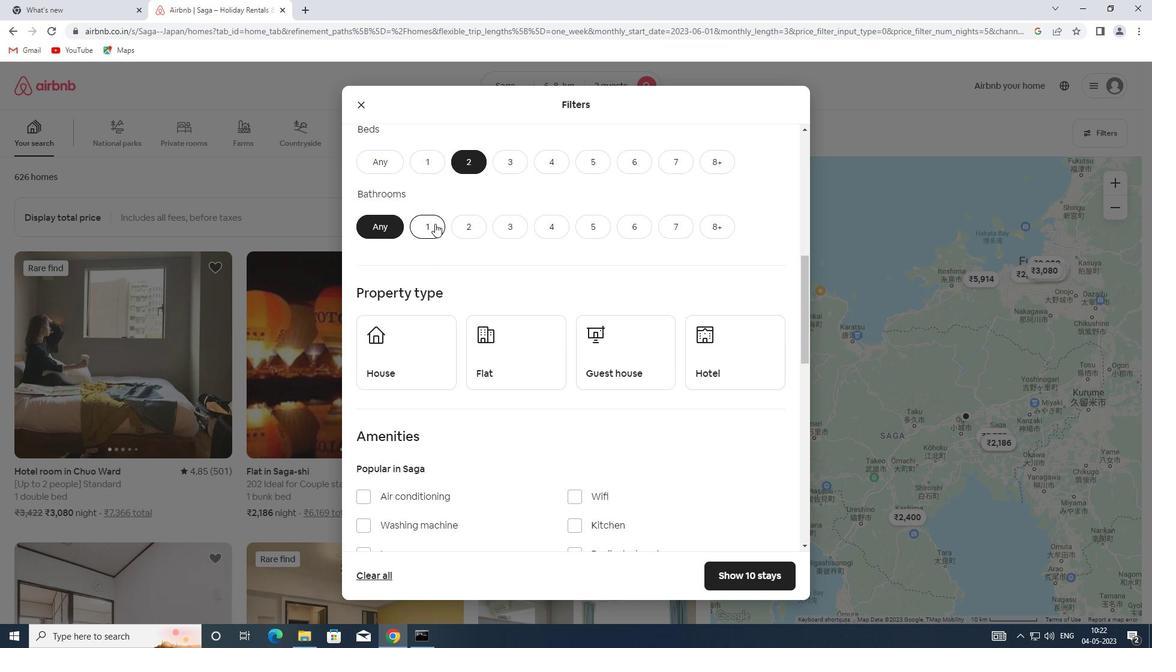 
Action: Mouse moved to (411, 313)
Screenshot: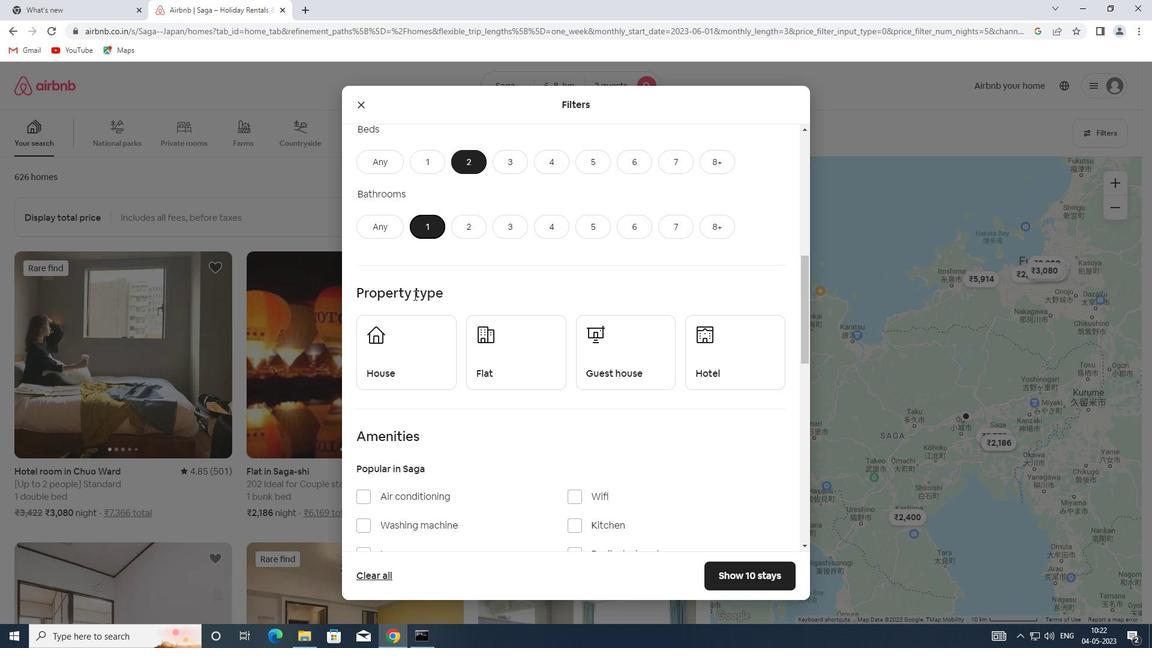 
Action: Mouse scrolled (411, 313) with delta (0, 0)
Screenshot: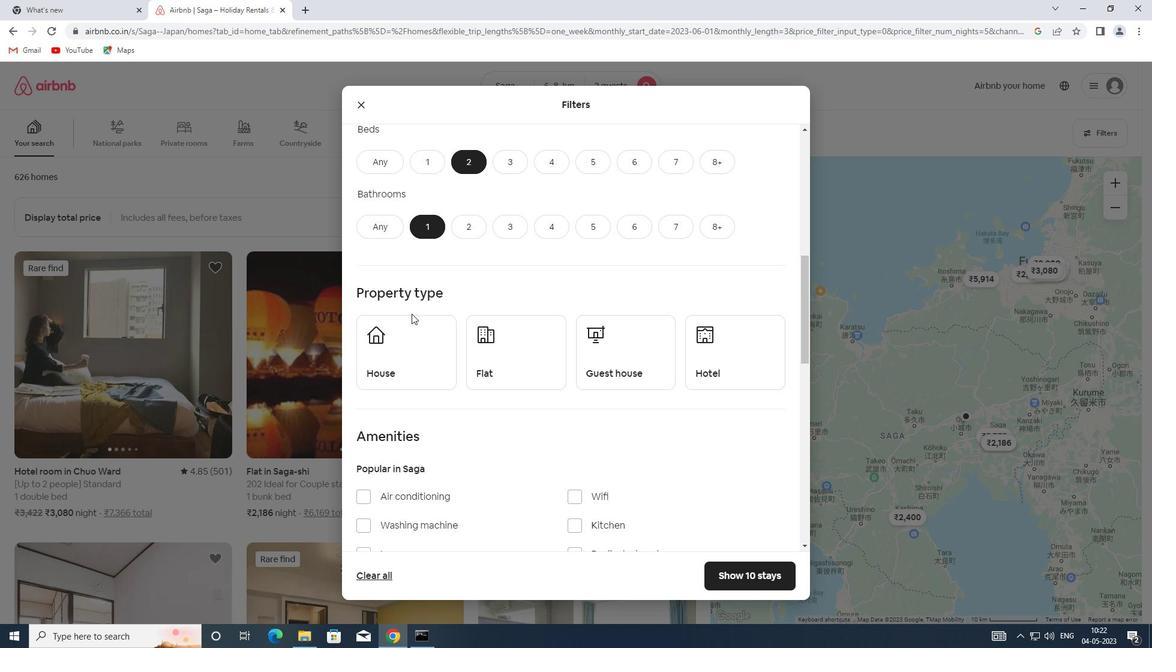 
Action: Mouse moved to (391, 331)
Screenshot: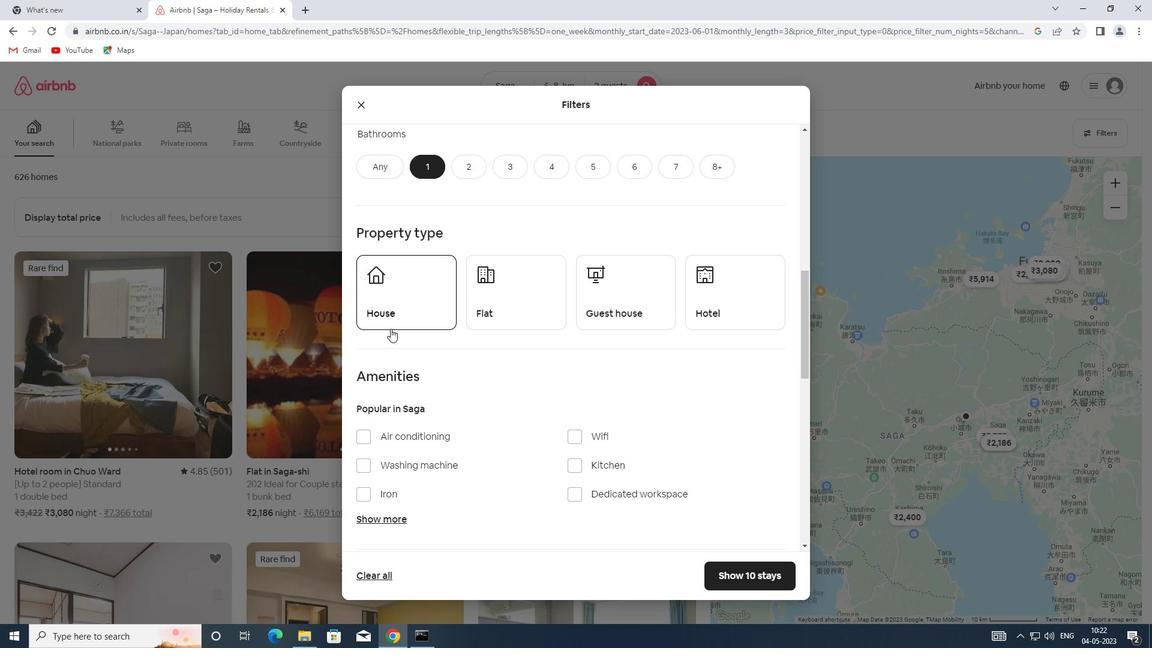 
Action: Mouse pressed left at (391, 331)
Screenshot: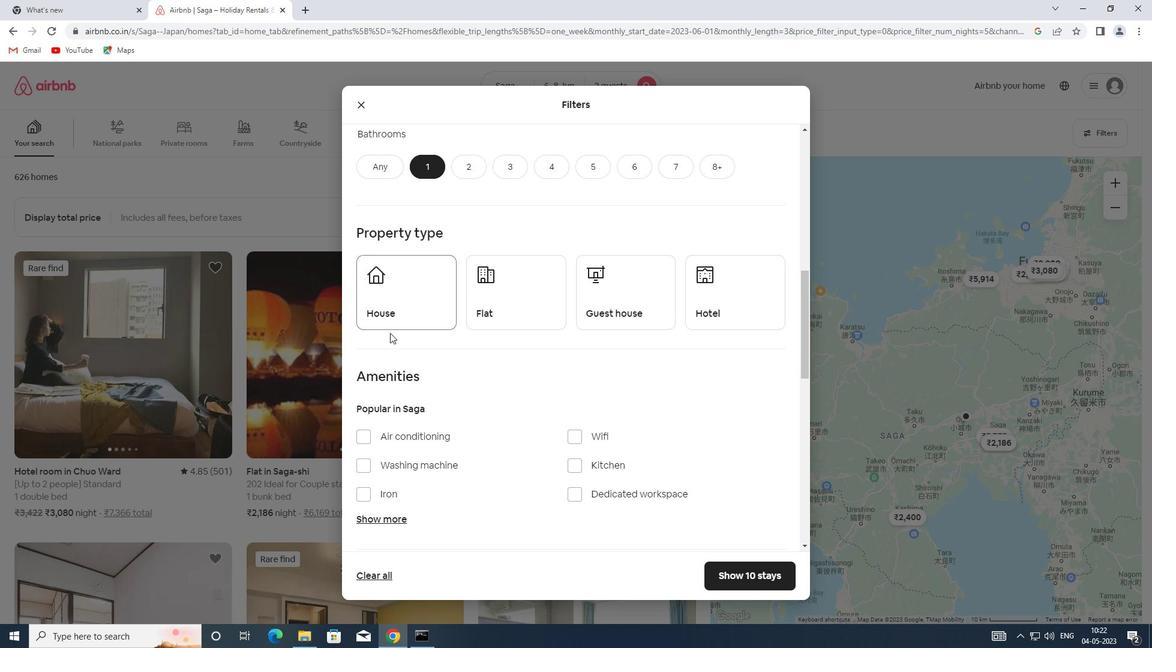 
Action: Mouse moved to (394, 318)
Screenshot: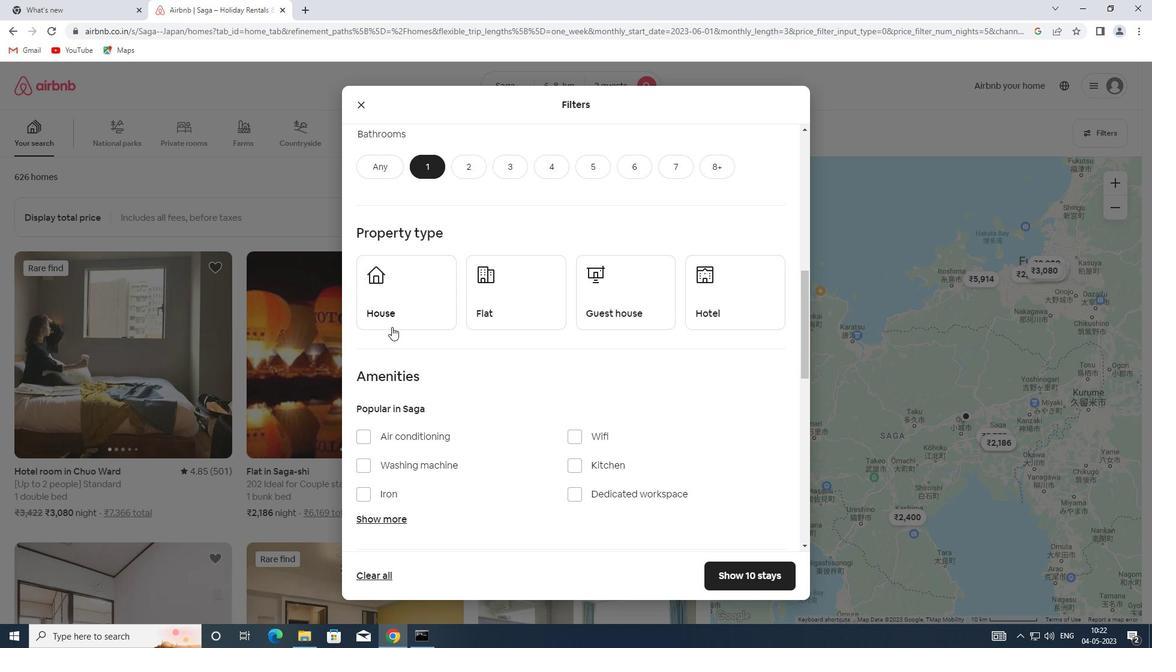 
Action: Mouse pressed left at (394, 318)
Screenshot: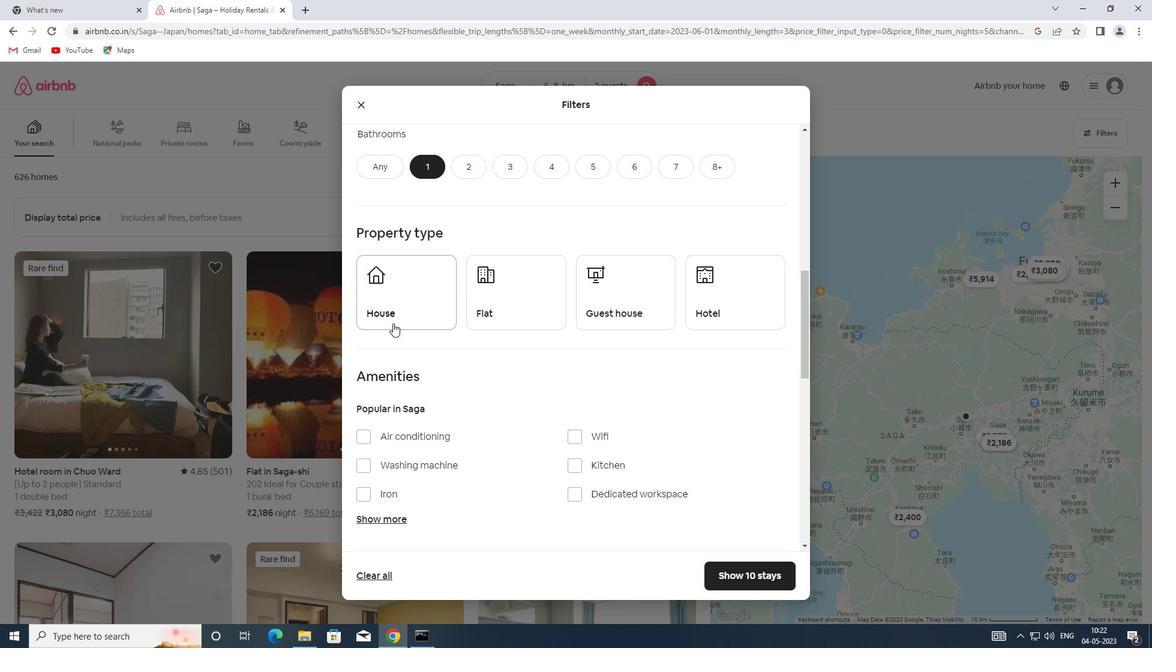 
Action: Mouse moved to (464, 304)
Screenshot: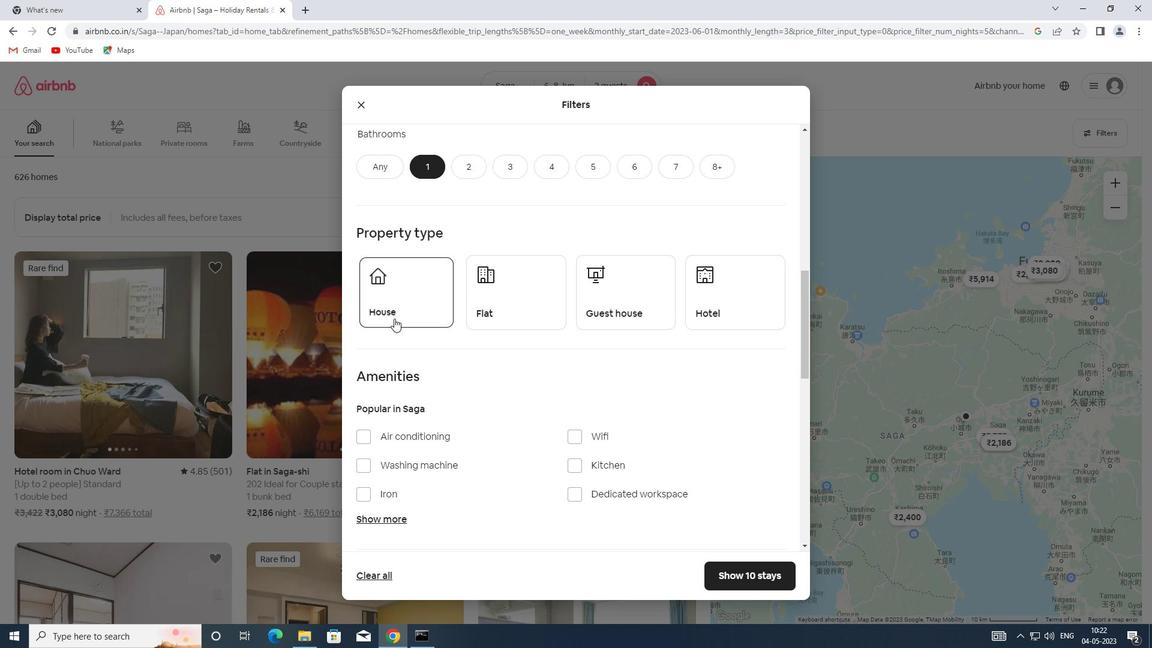 
Action: Mouse pressed left at (464, 304)
Screenshot: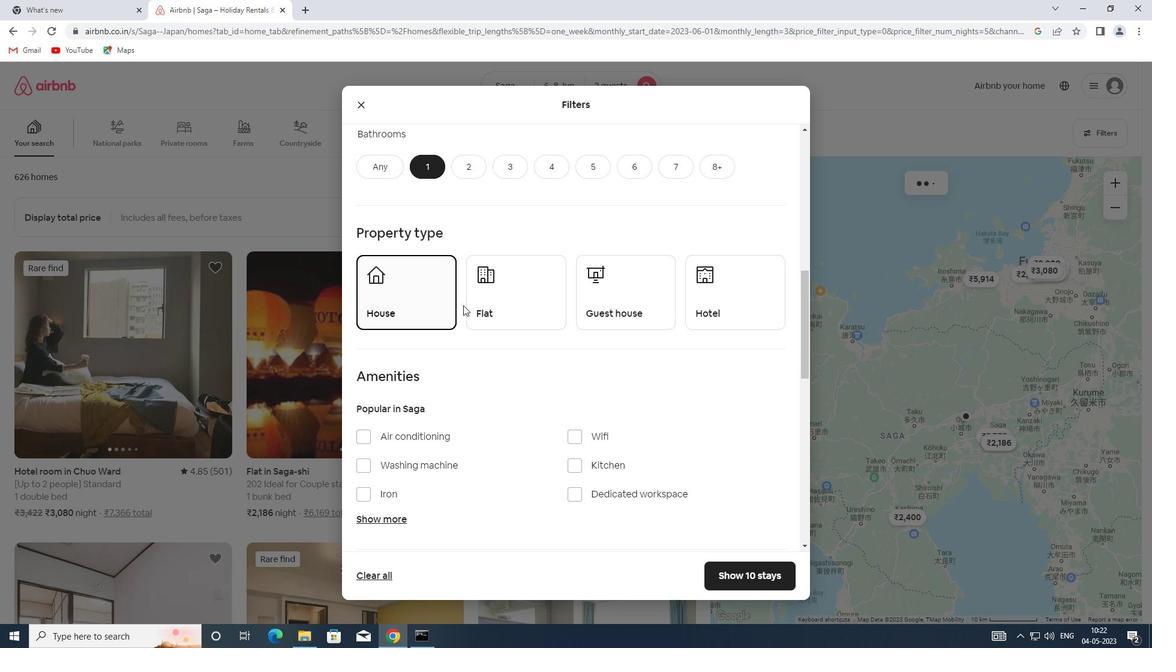 
Action: Mouse moved to (492, 307)
Screenshot: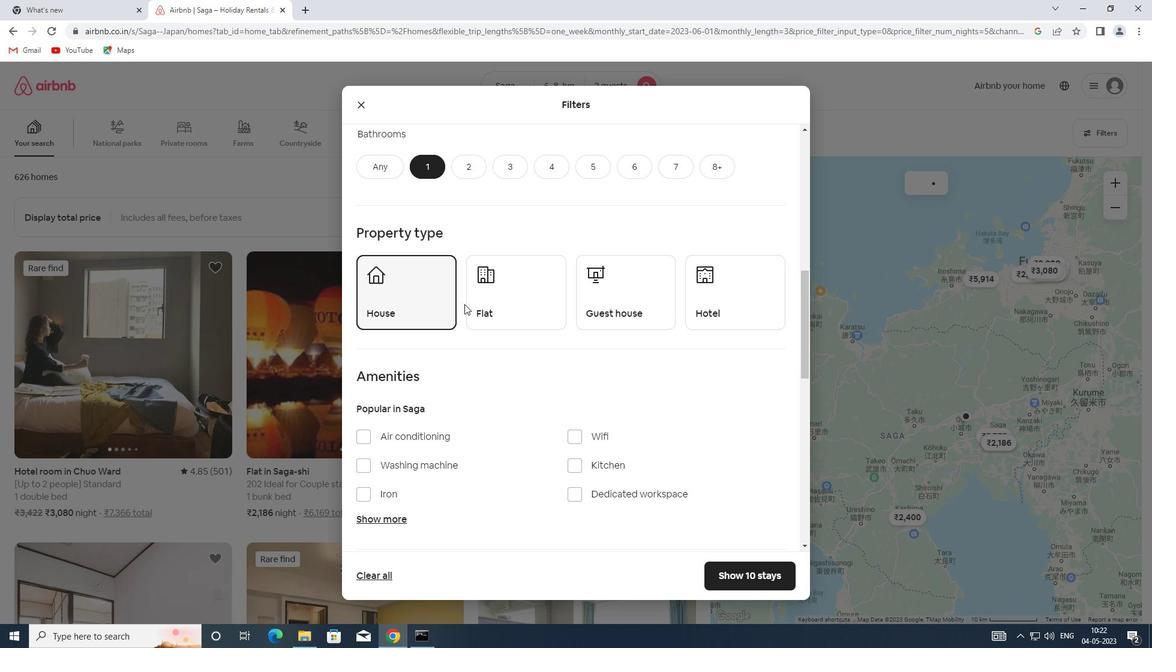 
Action: Mouse pressed left at (492, 307)
Screenshot: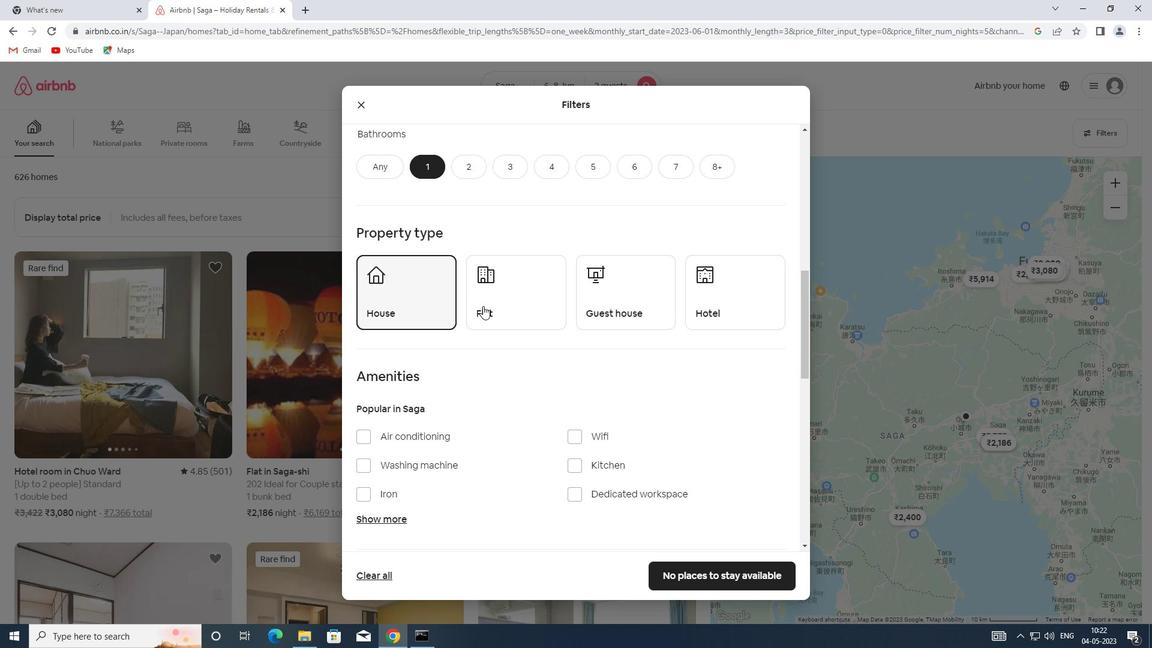 
Action: Mouse moved to (602, 307)
Screenshot: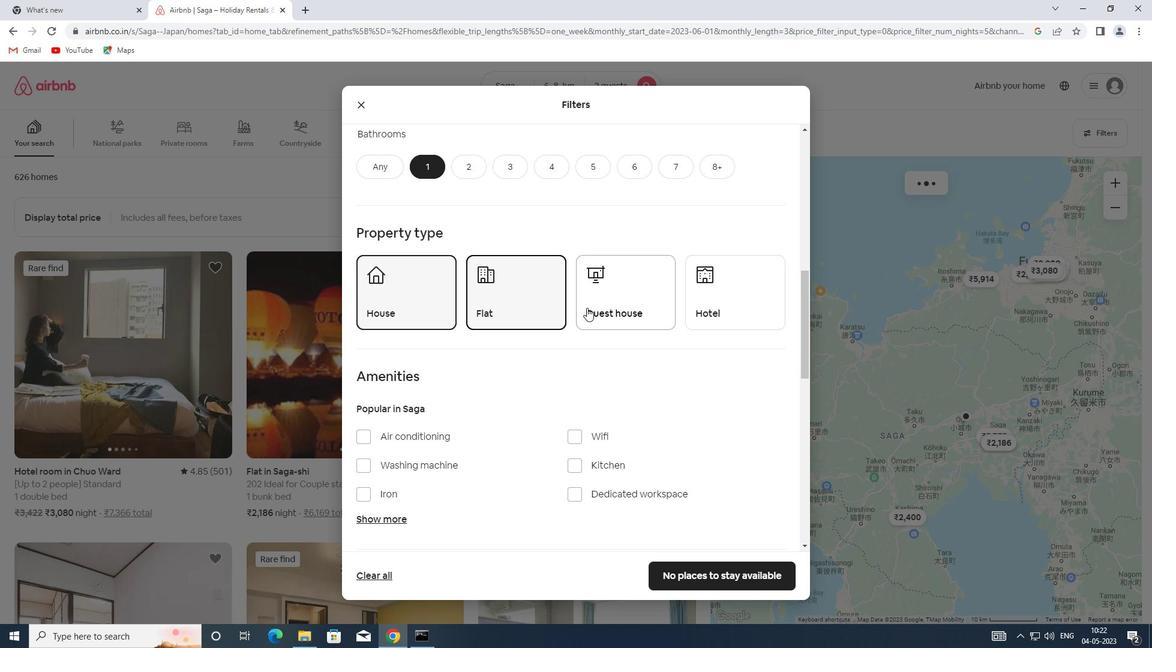 
Action: Mouse pressed left at (602, 307)
Screenshot: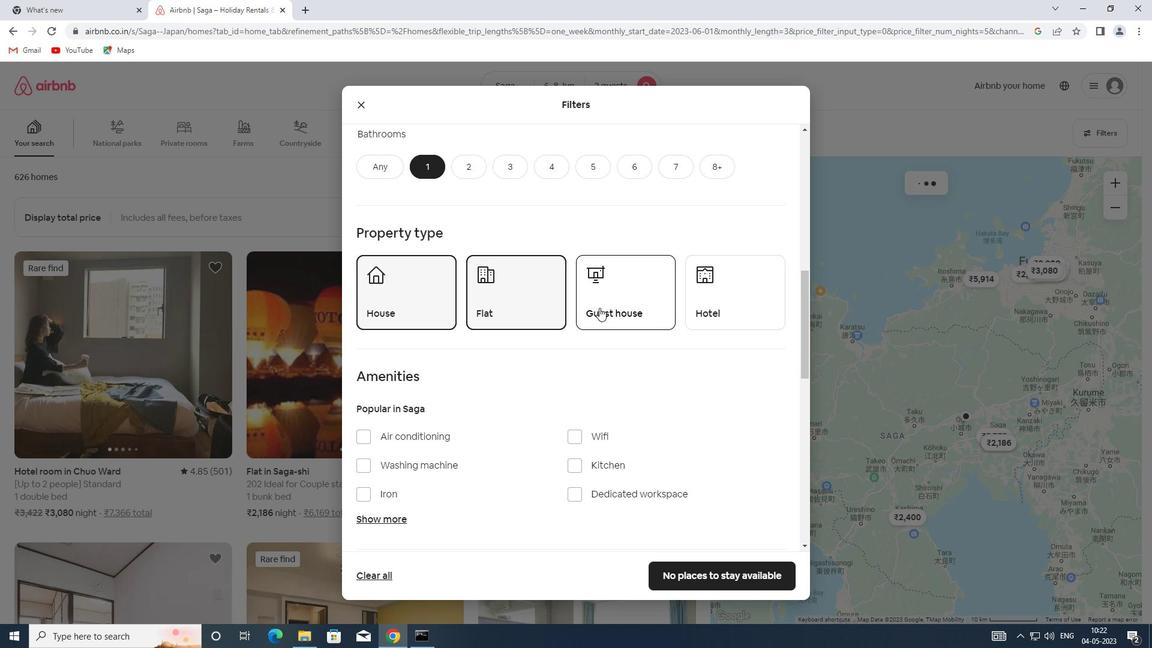 
Action: Mouse scrolled (602, 307) with delta (0, 0)
Screenshot: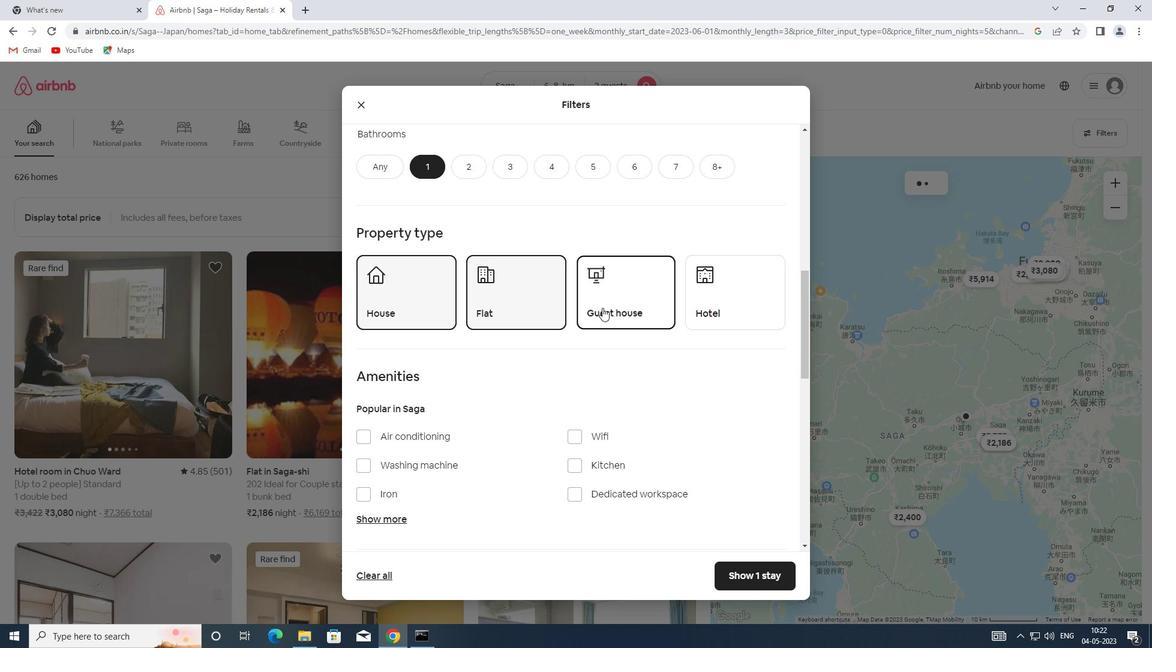 
Action: Mouse scrolled (602, 307) with delta (0, 0)
Screenshot: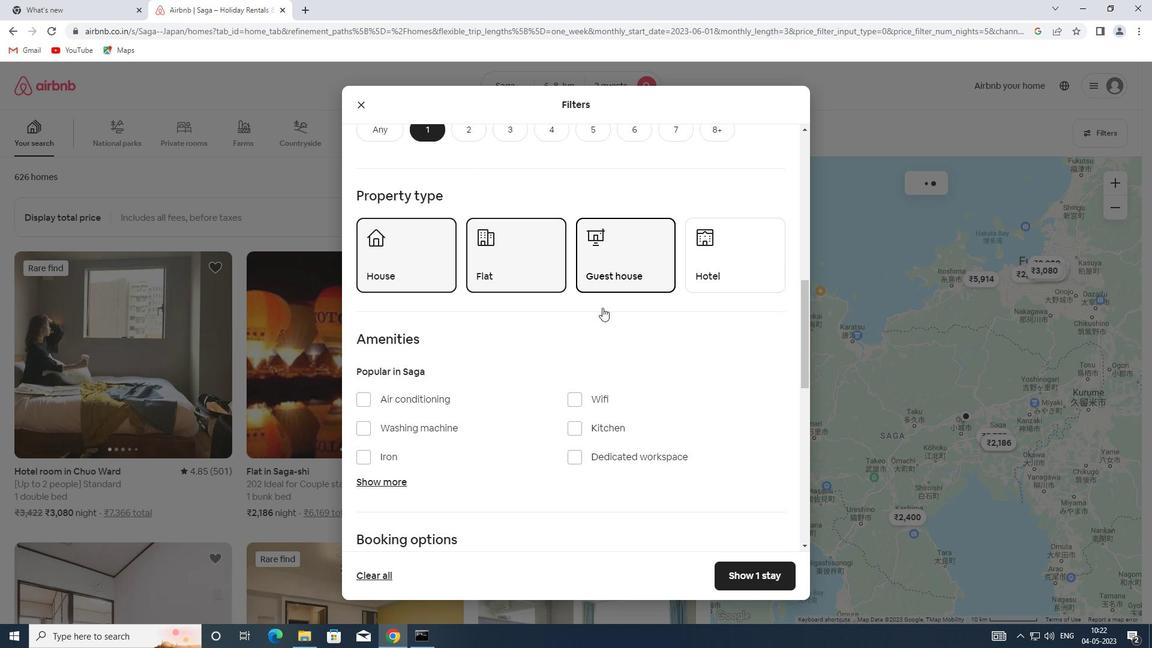 
Action: Mouse scrolled (602, 307) with delta (0, 0)
Screenshot: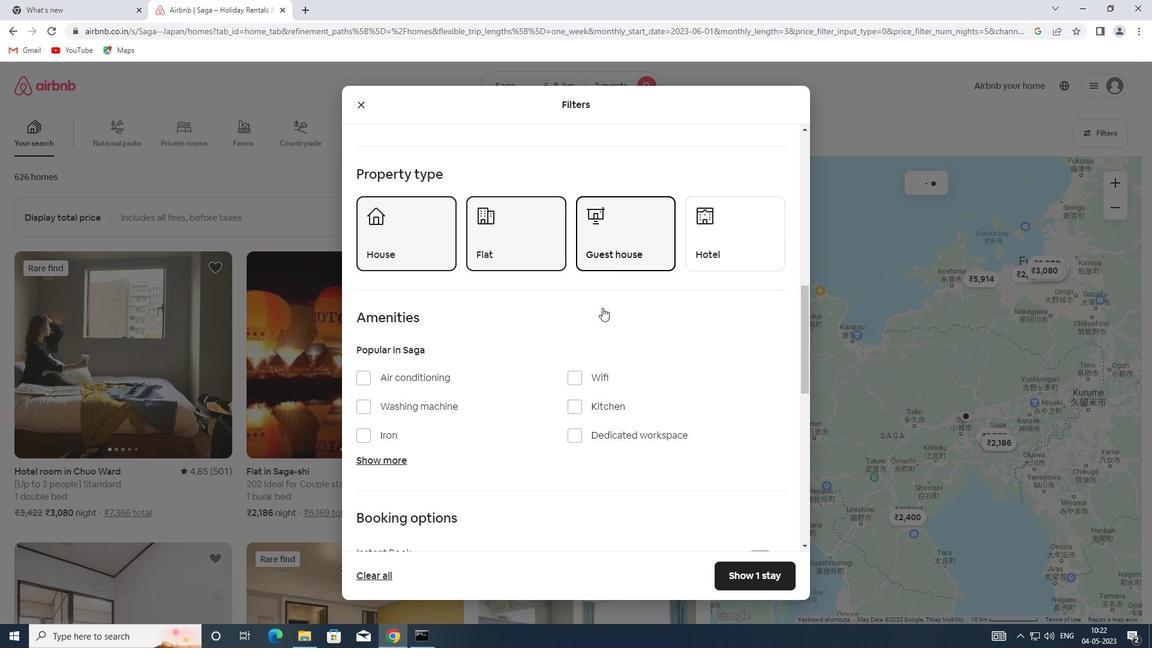 
Action: Mouse scrolled (602, 307) with delta (0, 0)
Screenshot: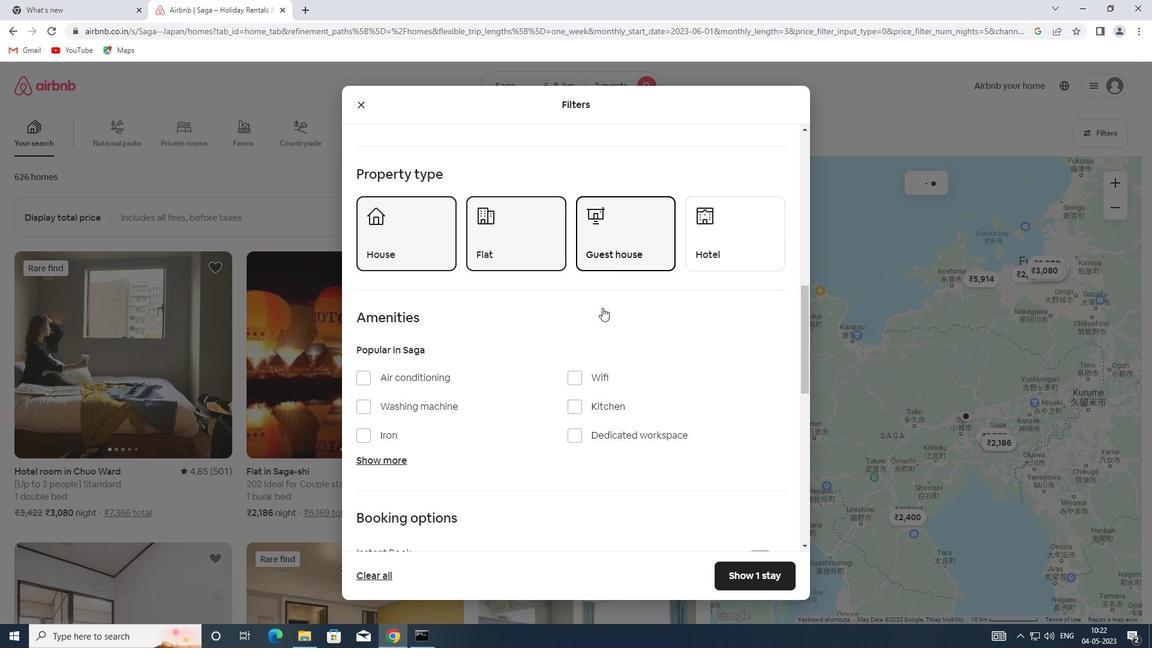 
Action: Mouse scrolled (602, 307) with delta (0, 0)
Screenshot: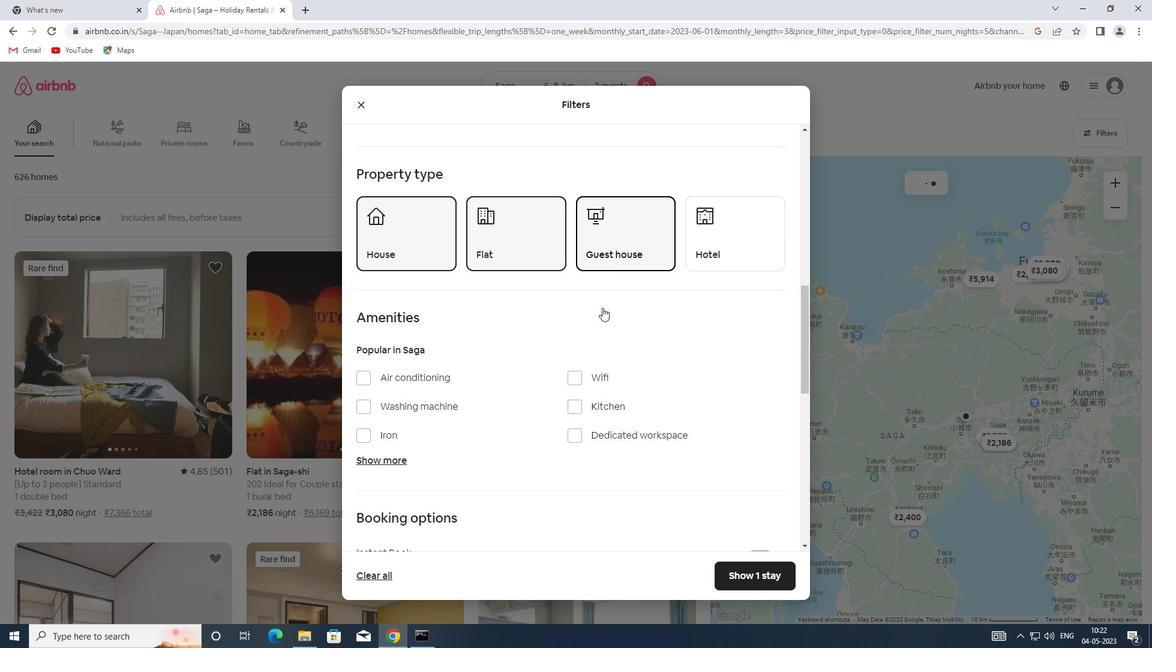 
Action: Mouse moved to (756, 354)
Screenshot: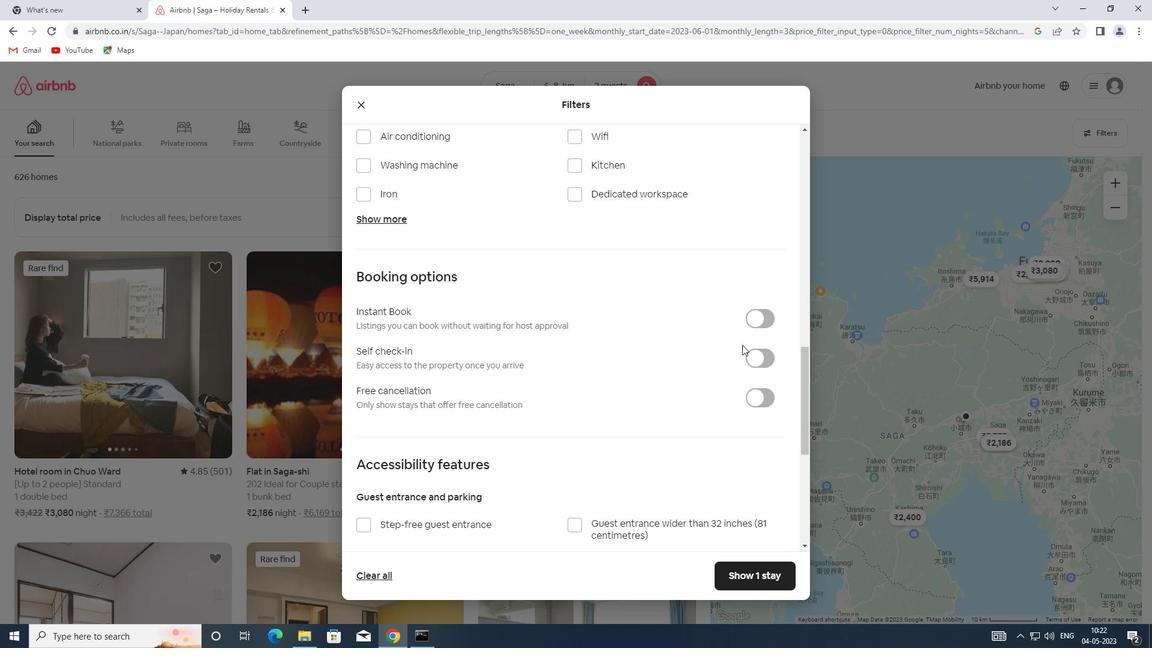 
Action: Mouse pressed left at (756, 354)
Screenshot: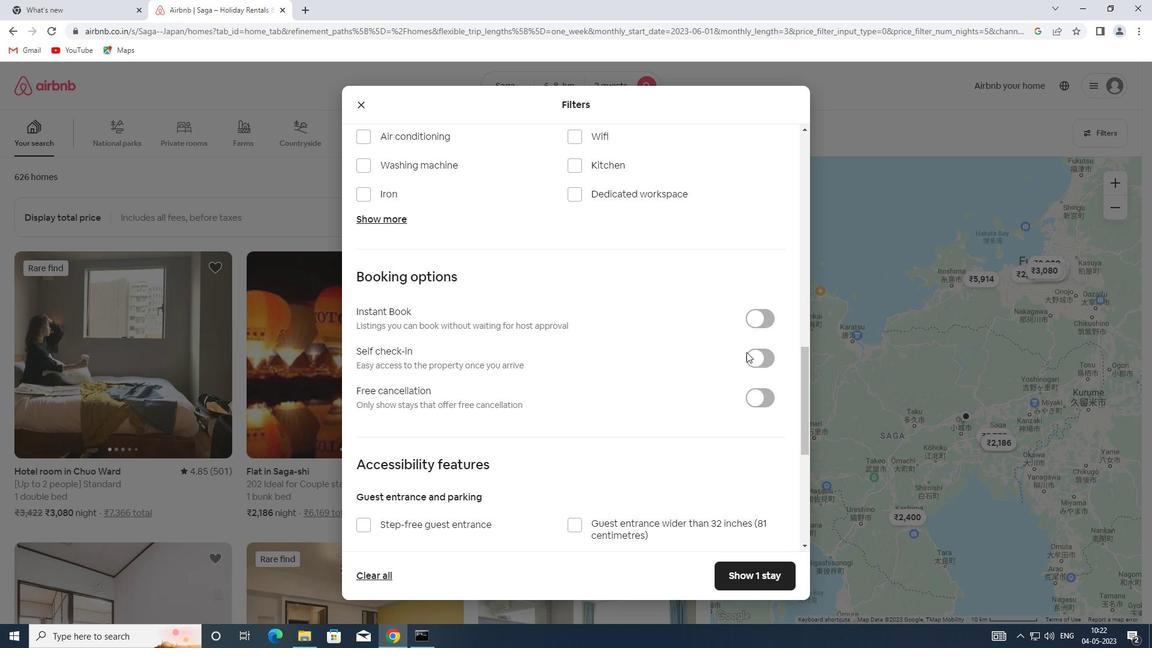 
Action: Mouse moved to (599, 346)
Screenshot: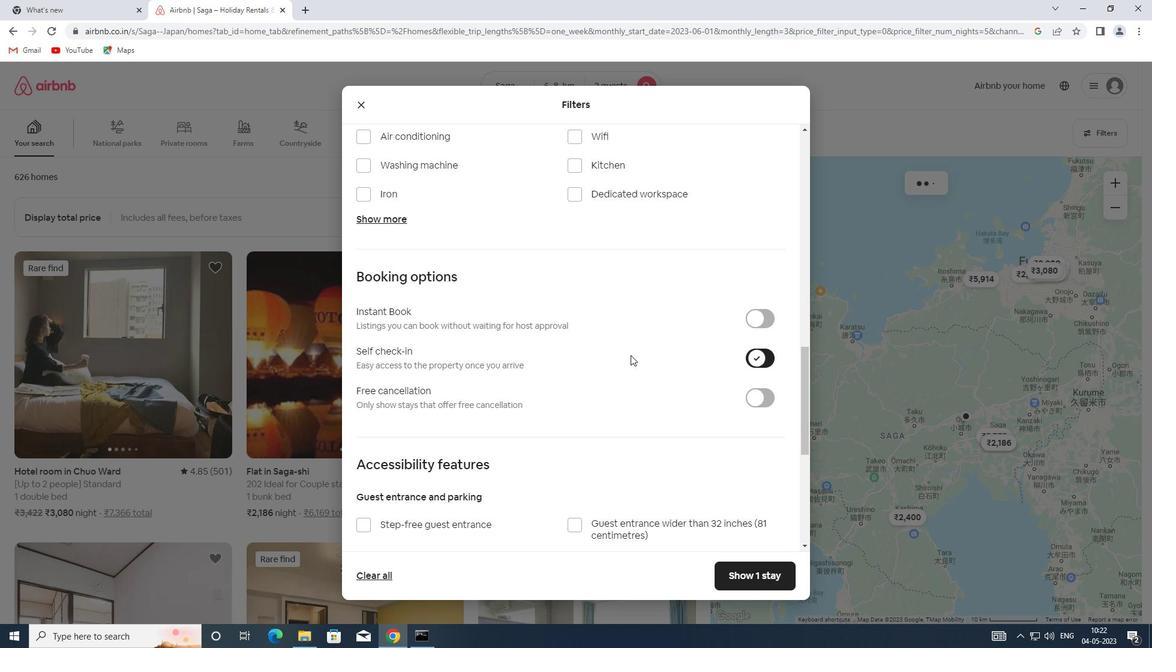 
Action: Mouse scrolled (599, 345) with delta (0, 0)
Screenshot: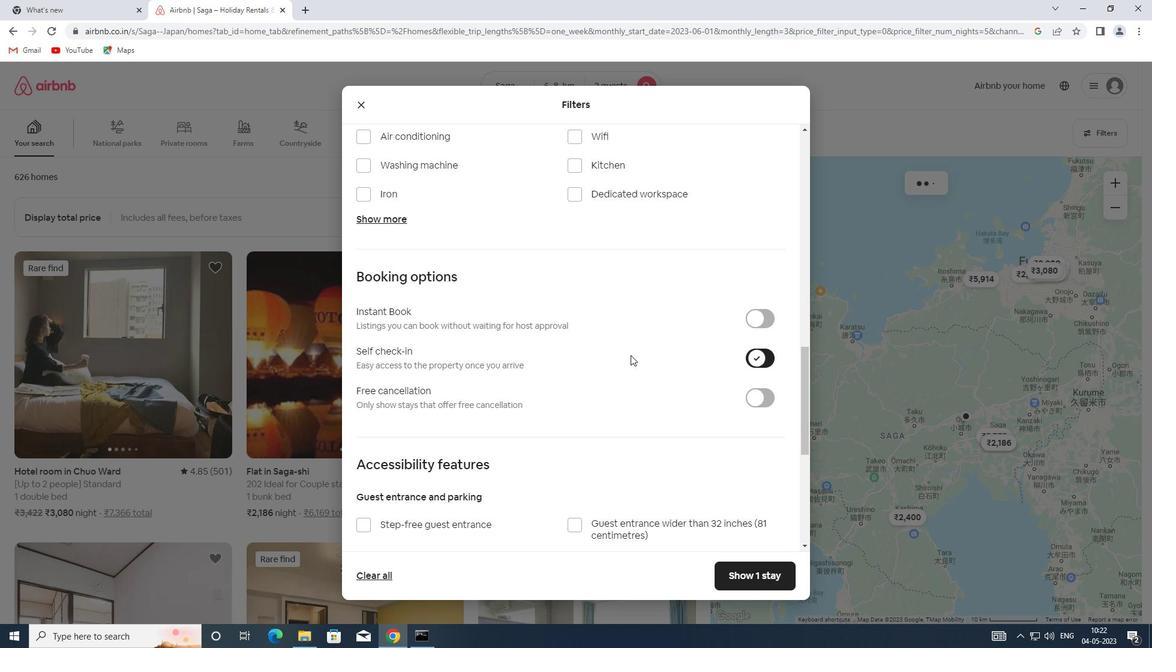
Action: Mouse scrolled (599, 345) with delta (0, 0)
Screenshot: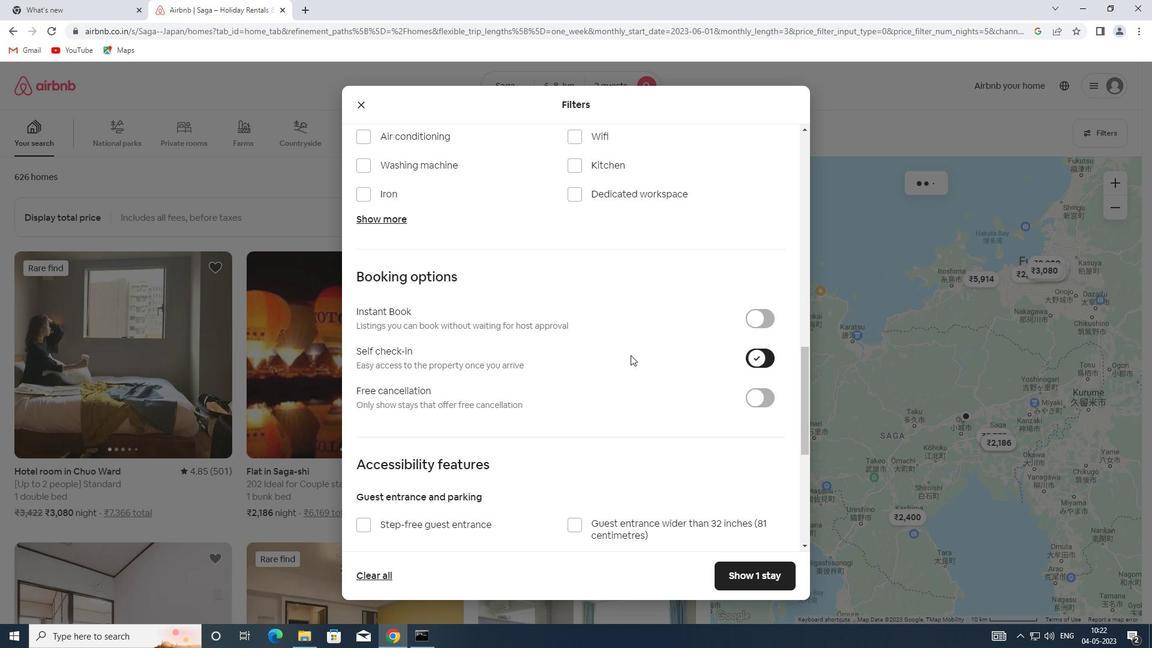 
Action: Mouse scrolled (599, 345) with delta (0, 0)
Screenshot: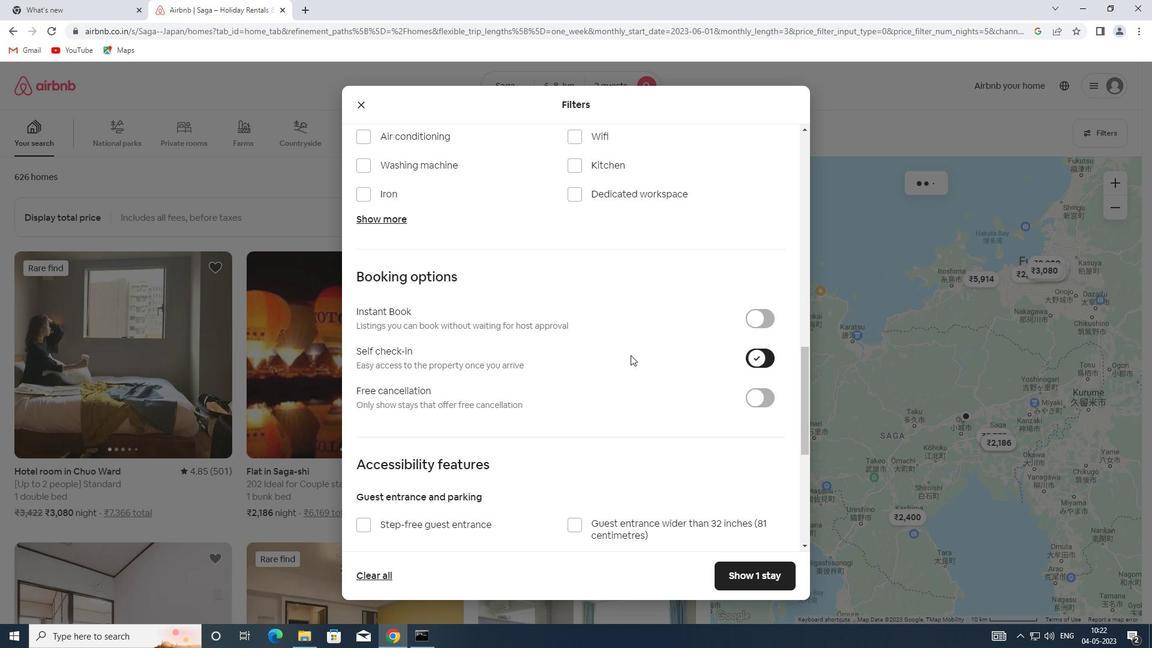
Action: Mouse moved to (401, 497)
Screenshot: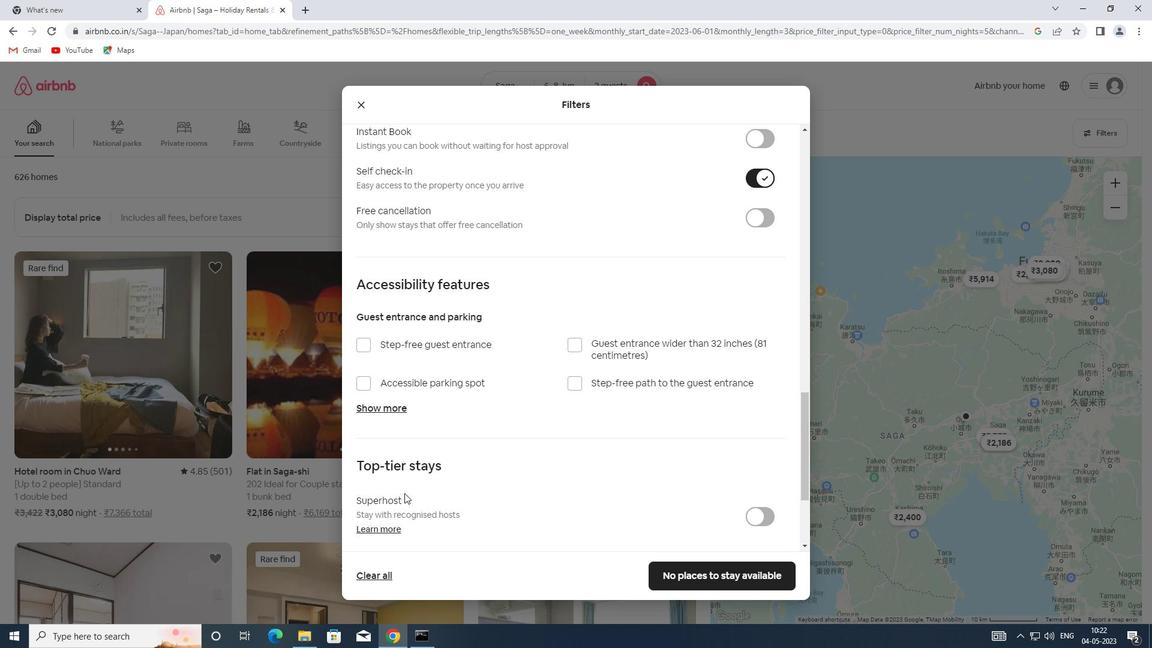 
Action: Mouse scrolled (401, 496) with delta (0, 0)
Screenshot: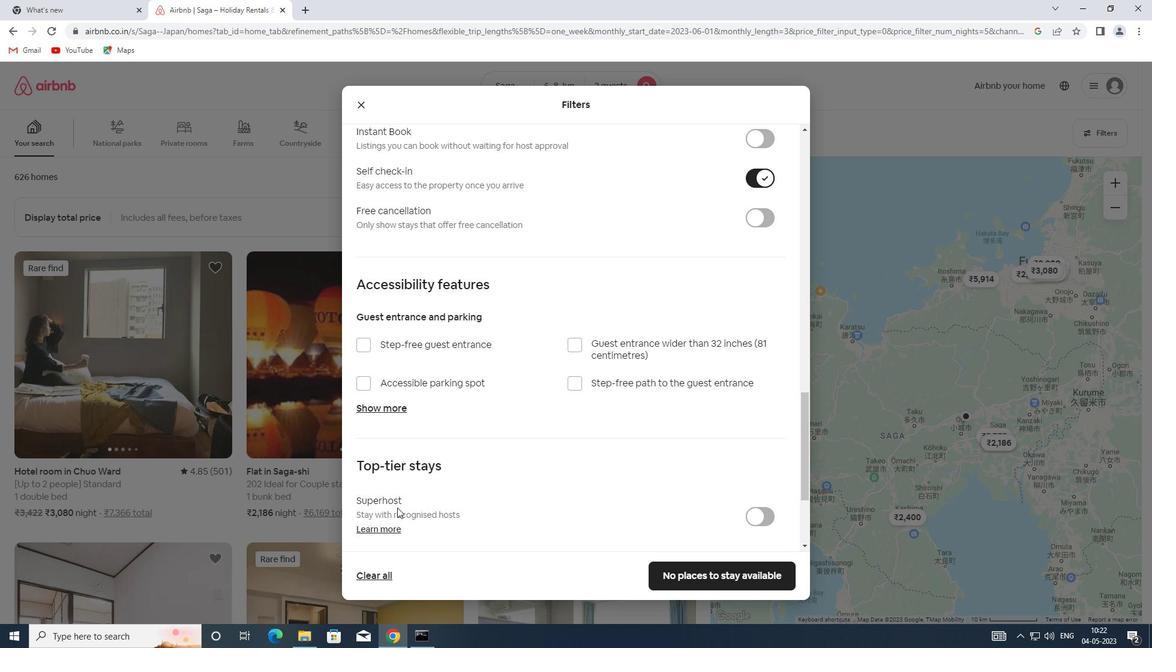 
Action: Mouse scrolled (401, 496) with delta (0, 0)
Screenshot: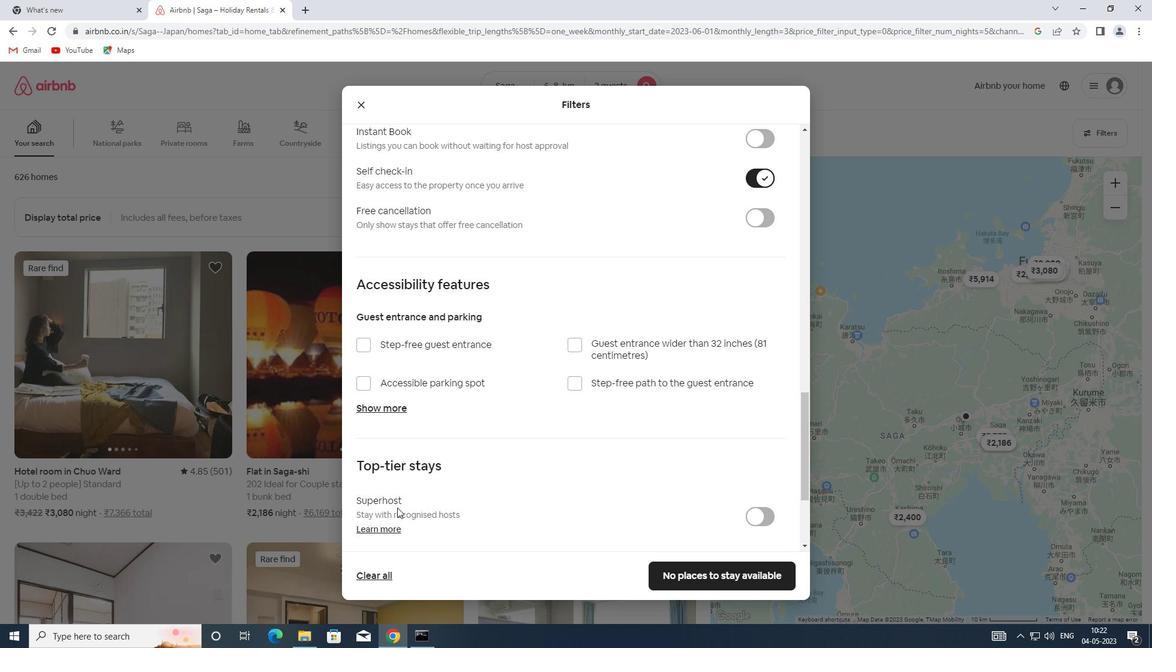 
Action: Mouse scrolled (401, 497) with delta (0, 0)
Screenshot: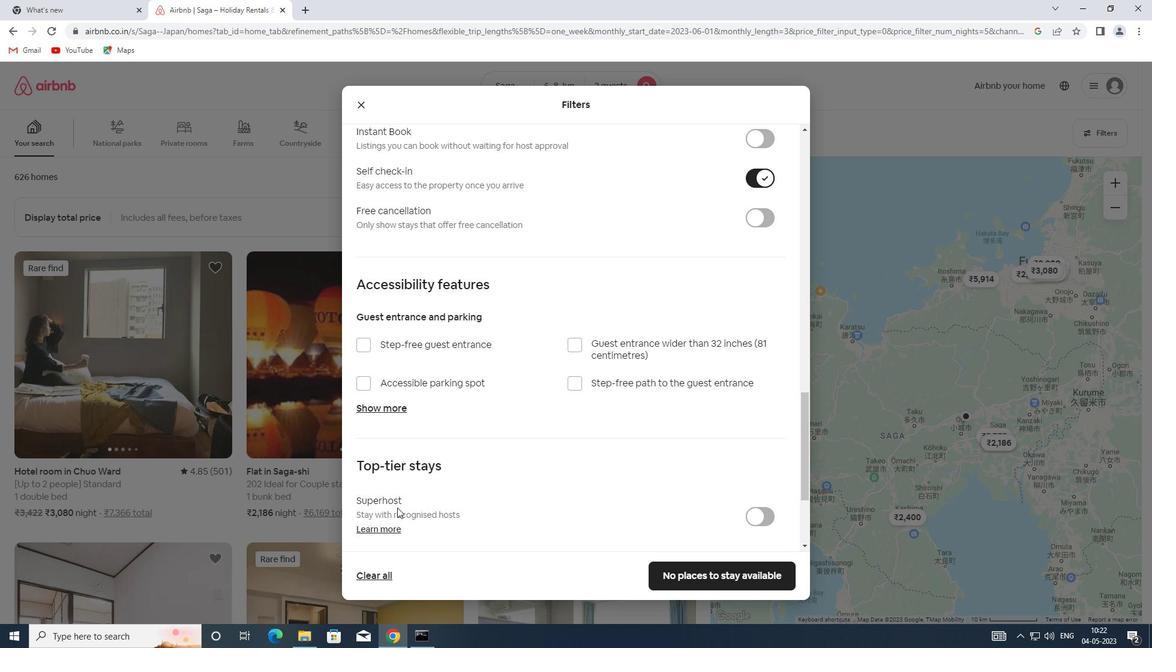 
Action: Mouse scrolled (401, 496) with delta (0, 0)
Screenshot: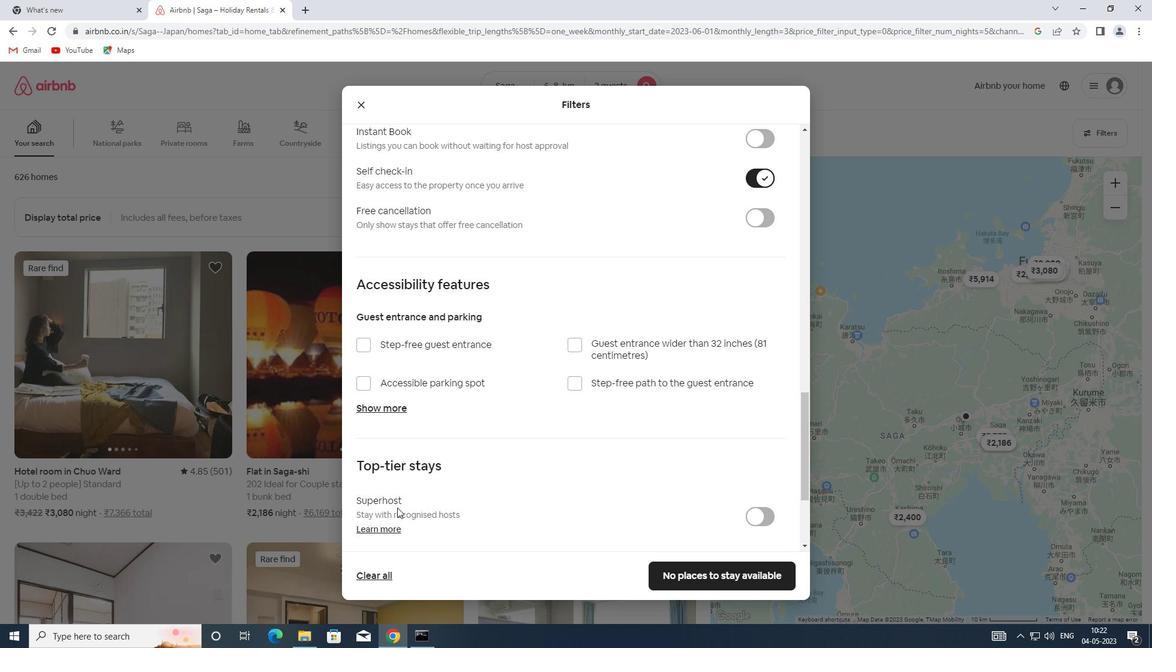 
Action: Mouse moved to (390, 512)
Screenshot: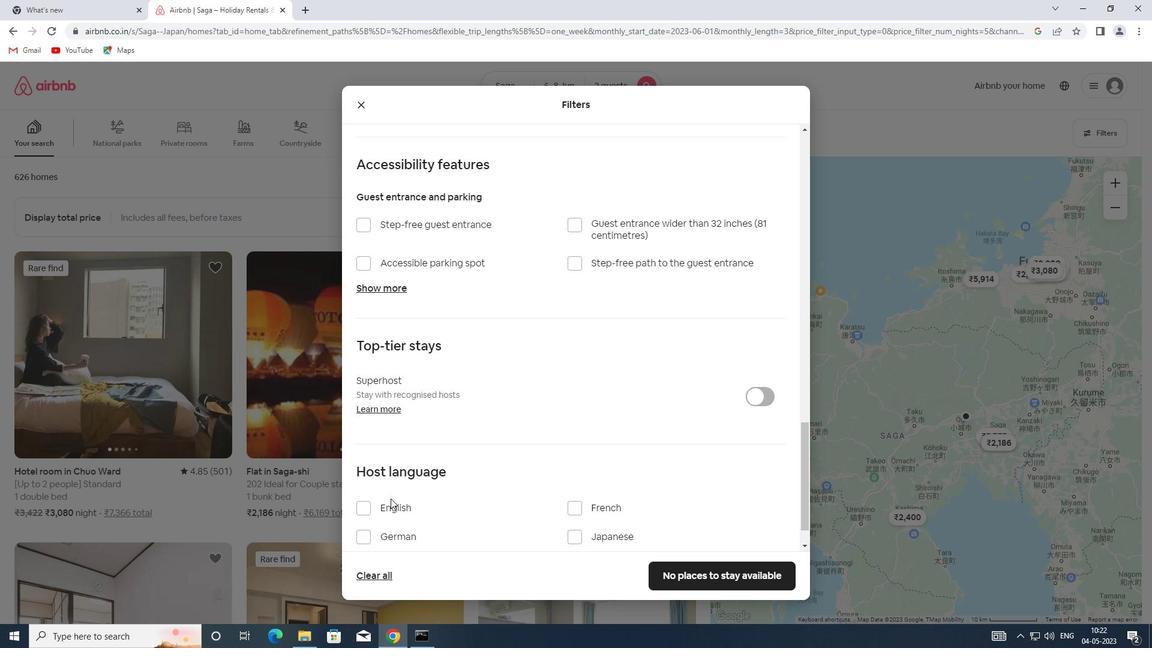 
Action: Mouse pressed left at (390, 512)
Screenshot: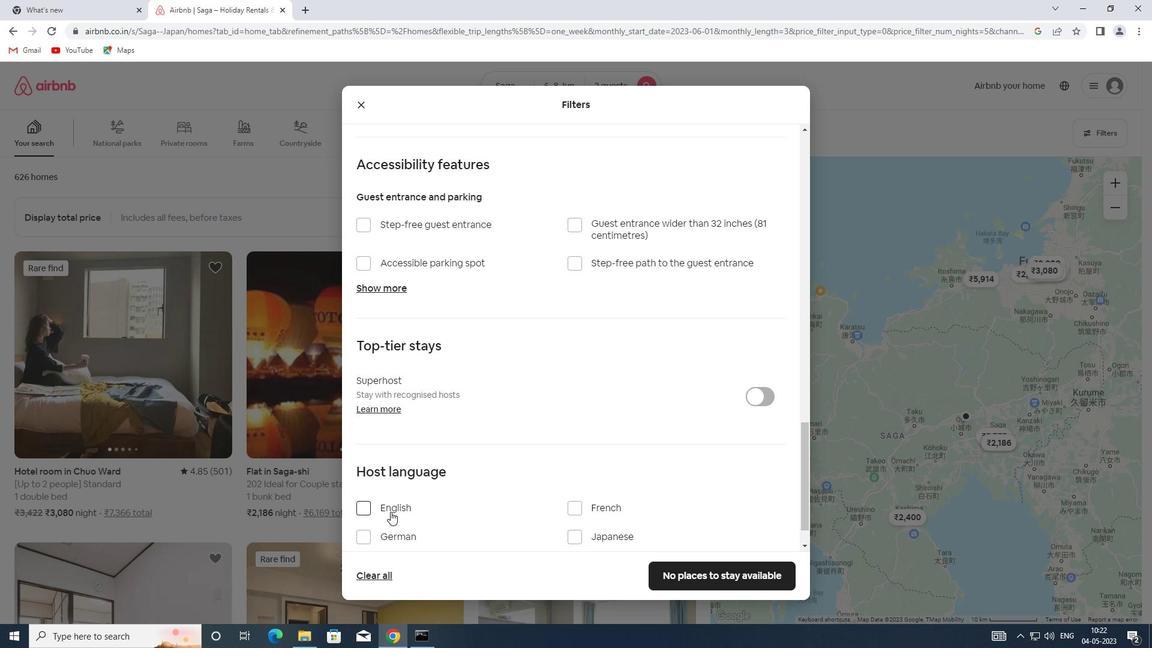 
Action: Mouse moved to (690, 579)
Screenshot: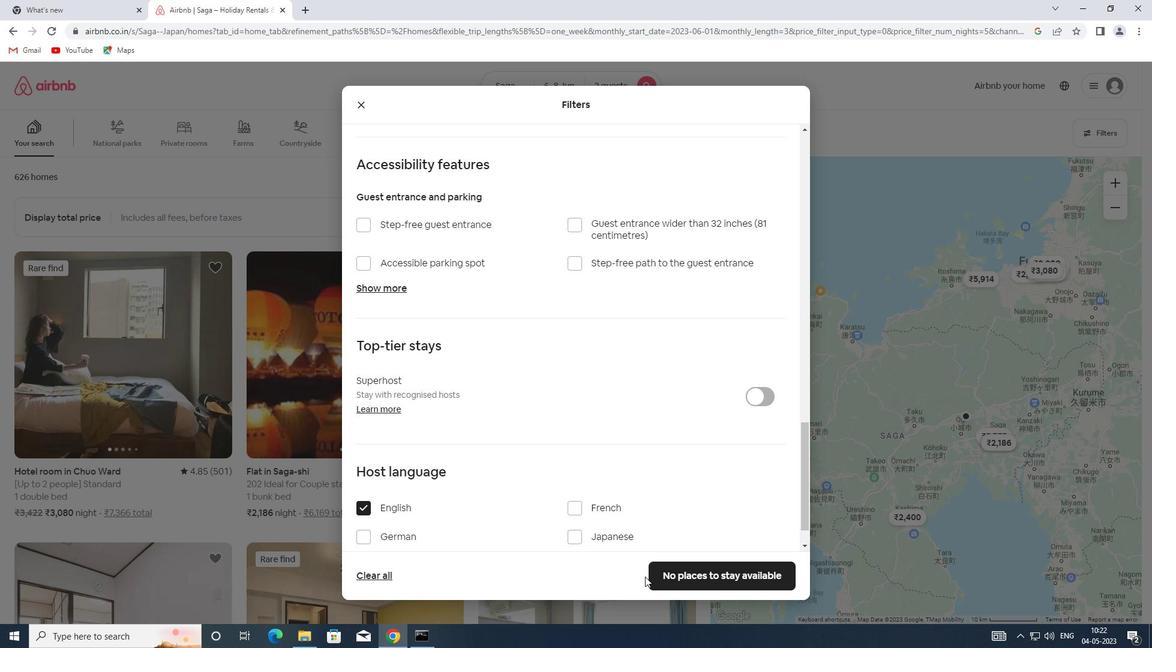 
Action: Mouse pressed left at (690, 579)
Screenshot: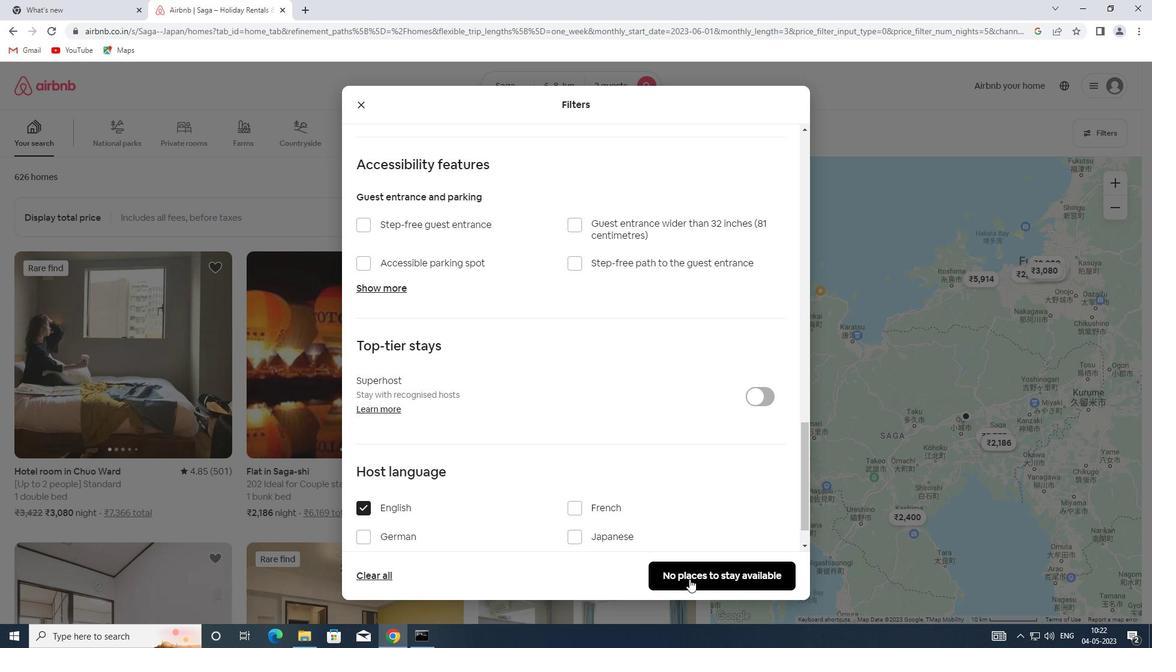 
Action: Mouse moved to (691, 575)
Screenshot: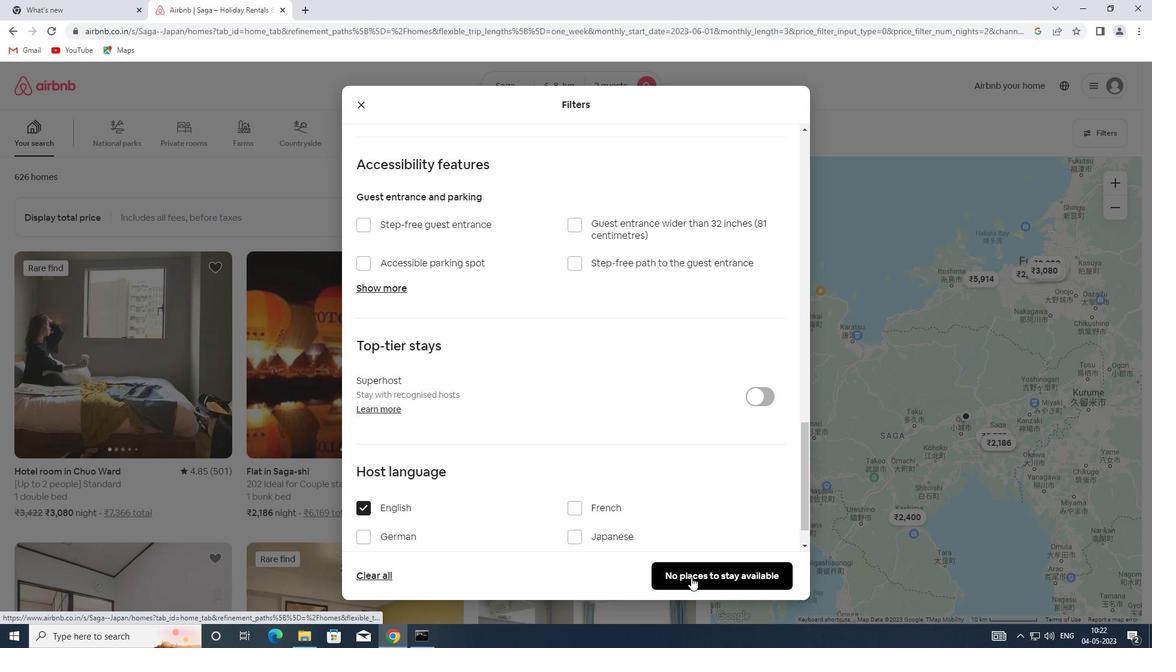 
